 Task: Look for space in Ilaro, Nigeria from 8th June, 2023 to 19th June, 2023 for 1 adult in price range Rs.5000 to Rs.12000. Place can be shared room with 1 bedroom having 1 bed and 1 bathroom. Property type can be house, flat, guest house, hotel. Booking option can be shelf check-in. Required host language is English.
Action: Mouse moved to (391, 157)
Screenshot: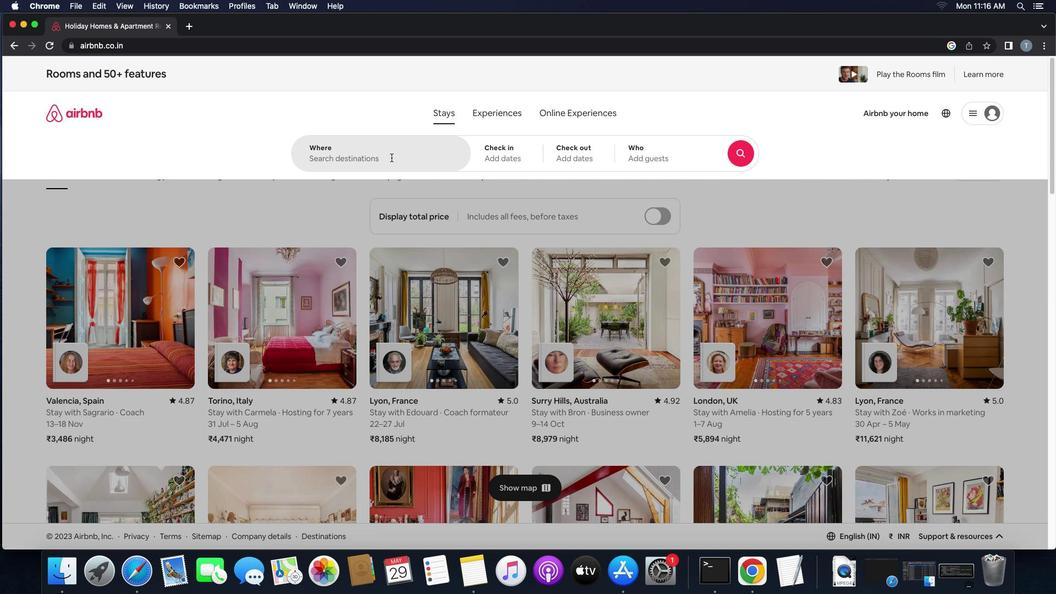 
Action: Mouse pressed left at (391, 157)
Screenshot: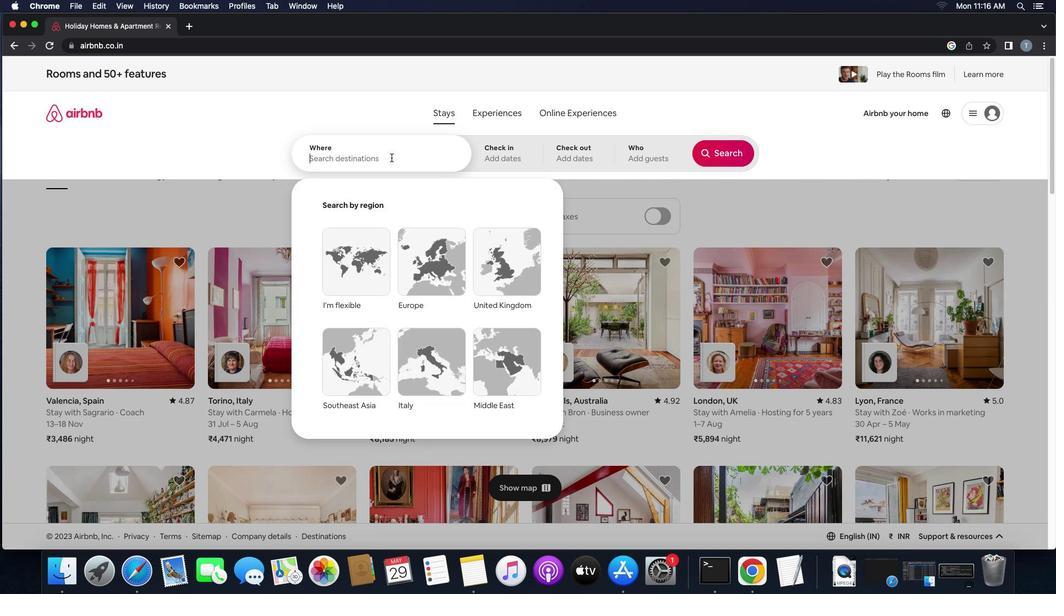 
Action: Key pressed Key.shift'I''I''a''r''o'
Screenshot: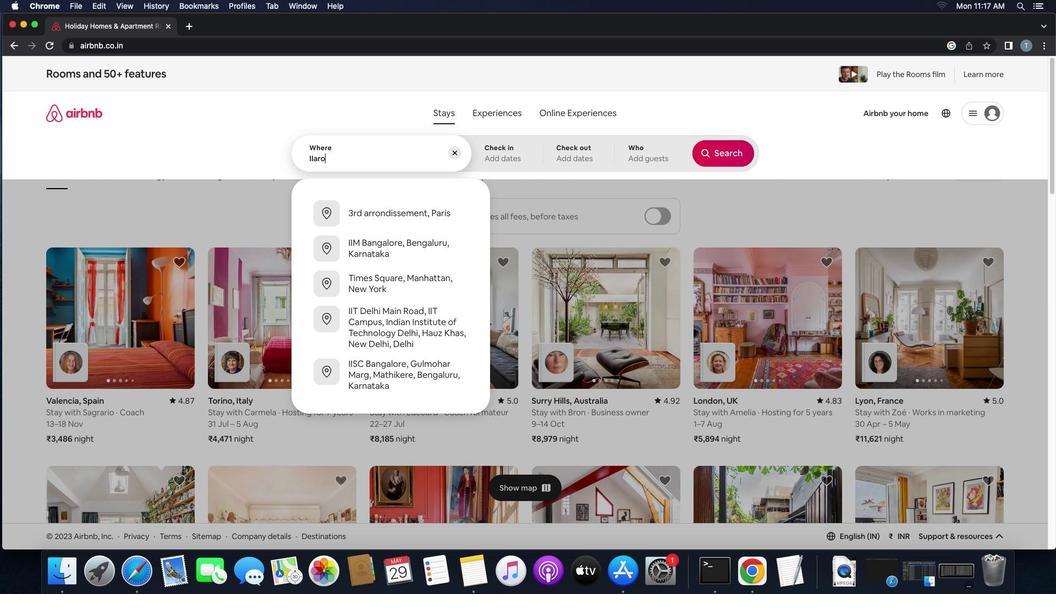 
Action: Mouse moved to (379, 218)
Screenshot: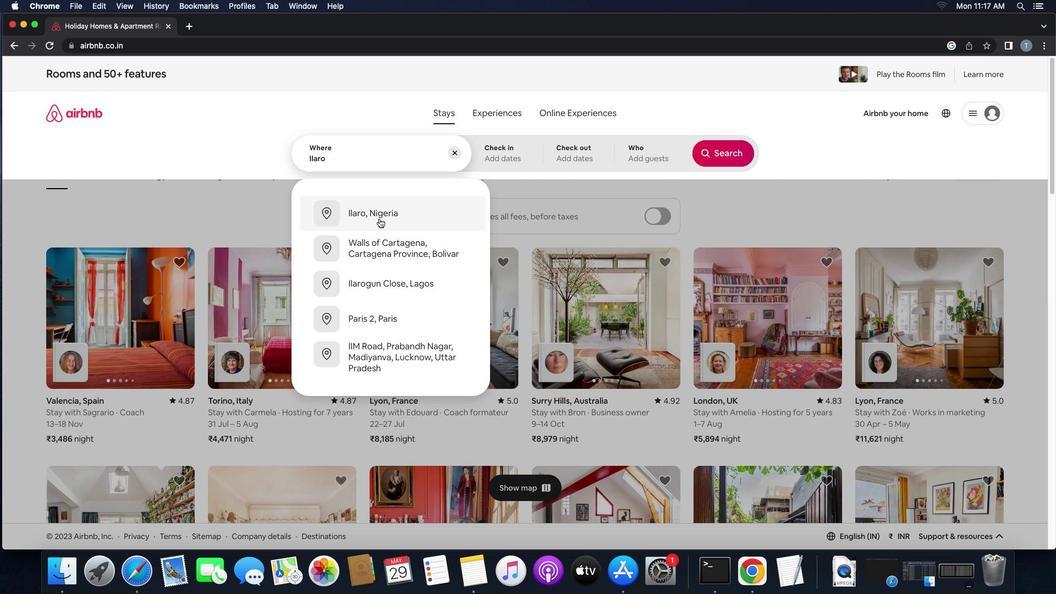 
Action: Mouse pressed left at (379, 218)
Screenshot: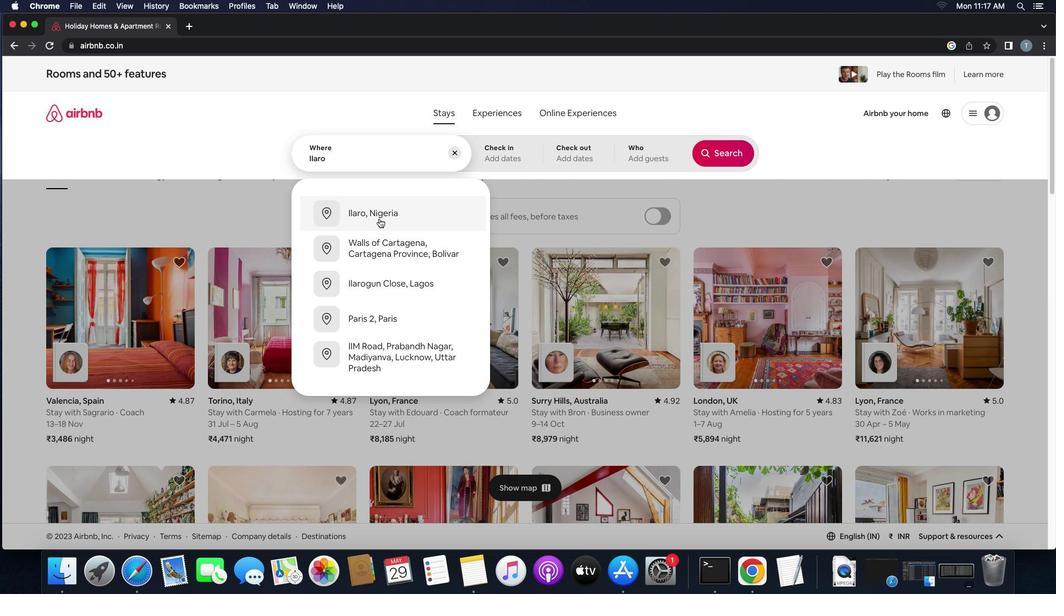 
Action: Mouse moved to (657, 313)
Screenshot: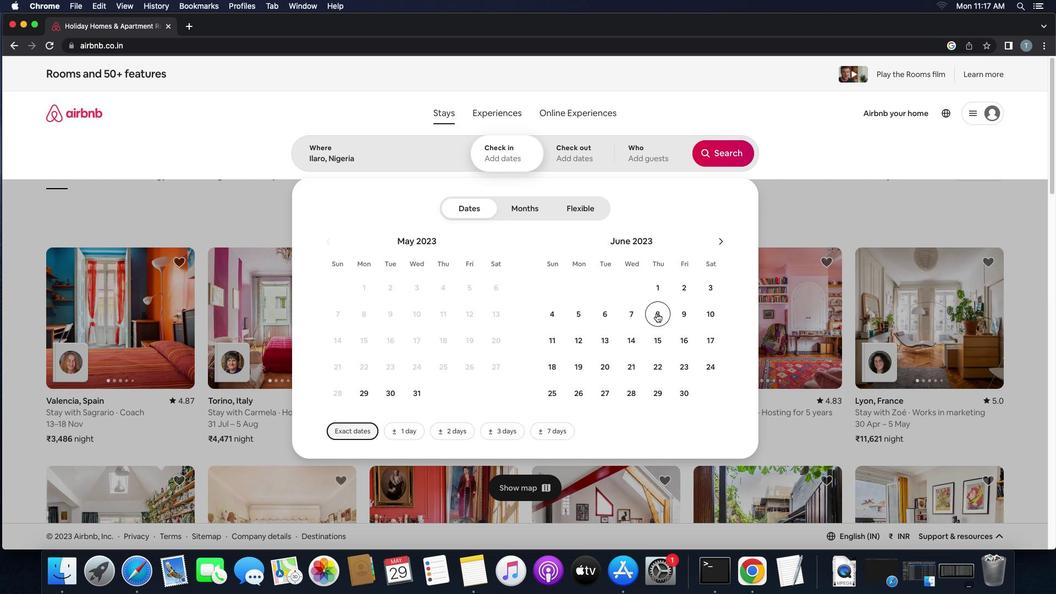 
Action: Mouse pressed left at (657, 313)
Screenshot: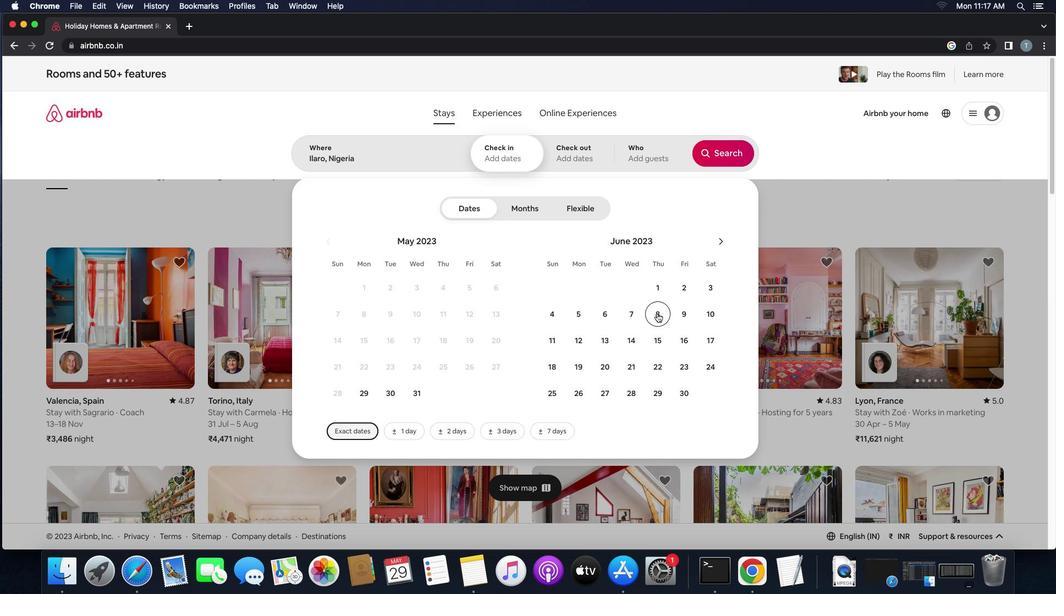 
Action: Mouse moved to (577, 368)
Screenshot: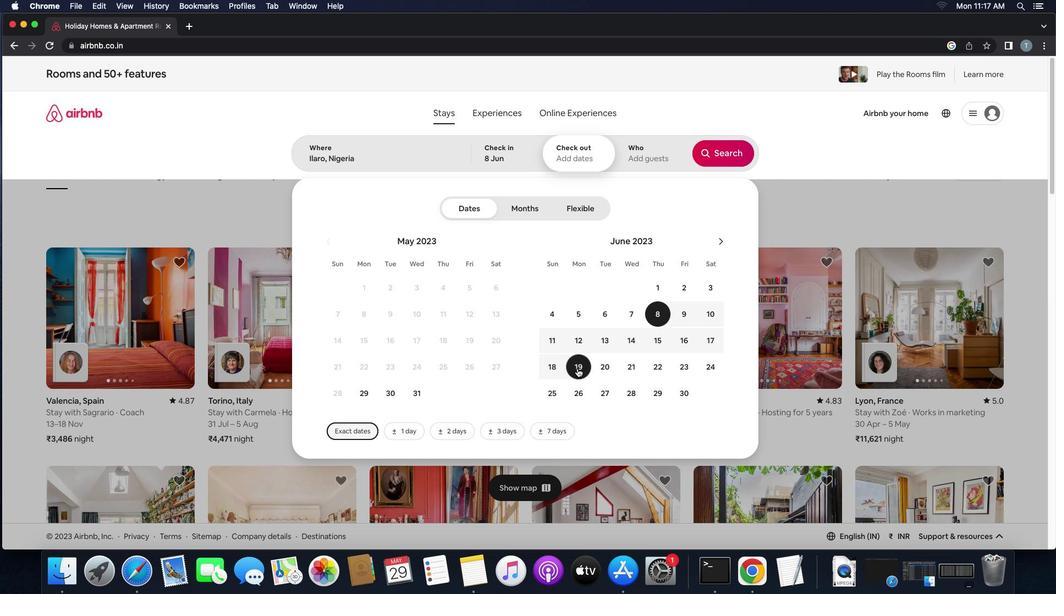 
Action: Mouse pressed left at (577, 368)
Screenshot: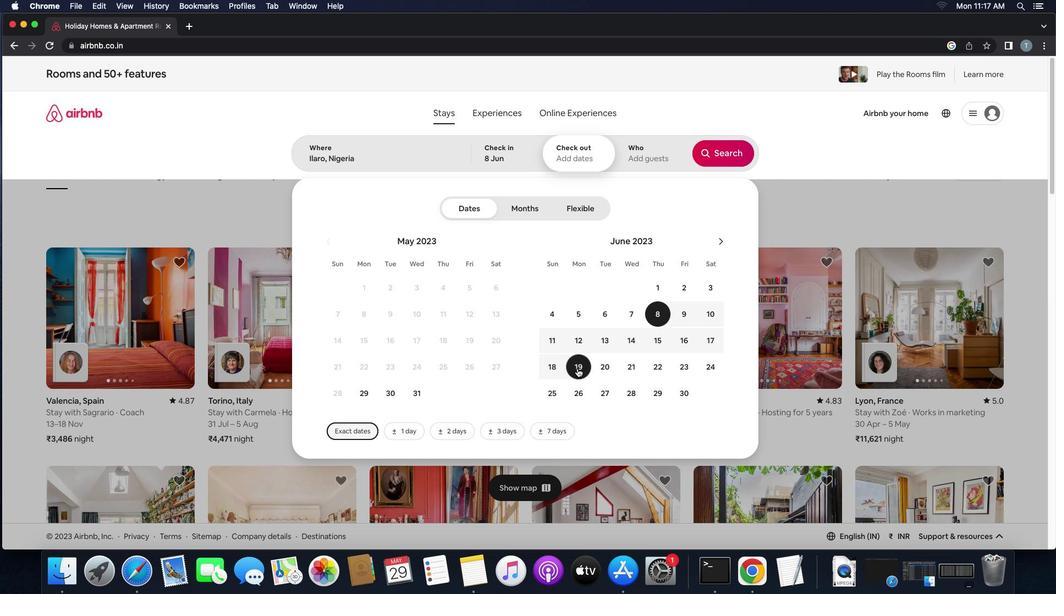 
Action: Mouse moved to (640, 158)
Screenshot: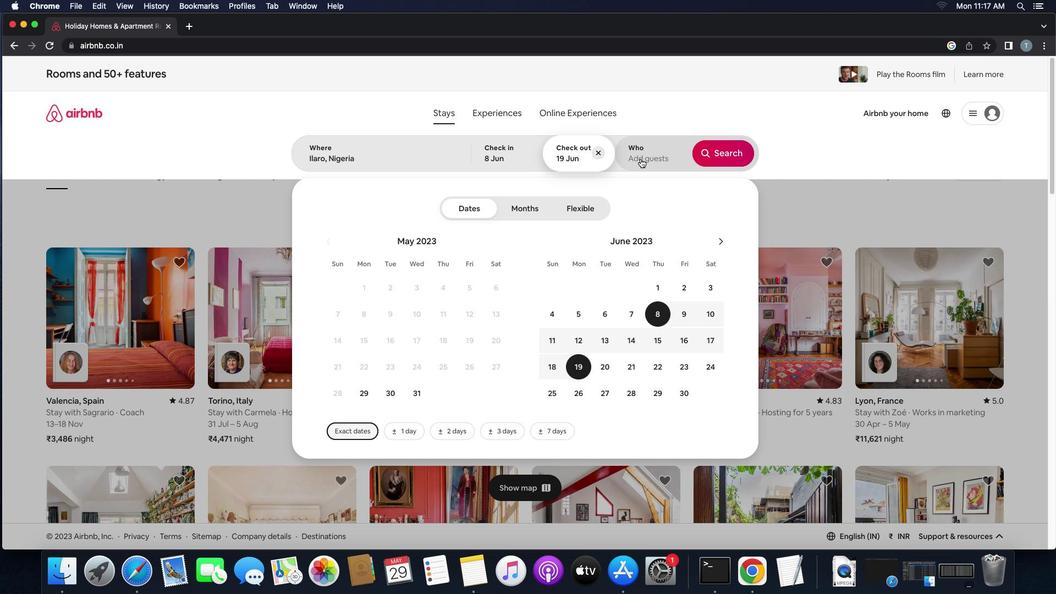 
Action: Mouse pressed left at (640, 158)
Screenshot: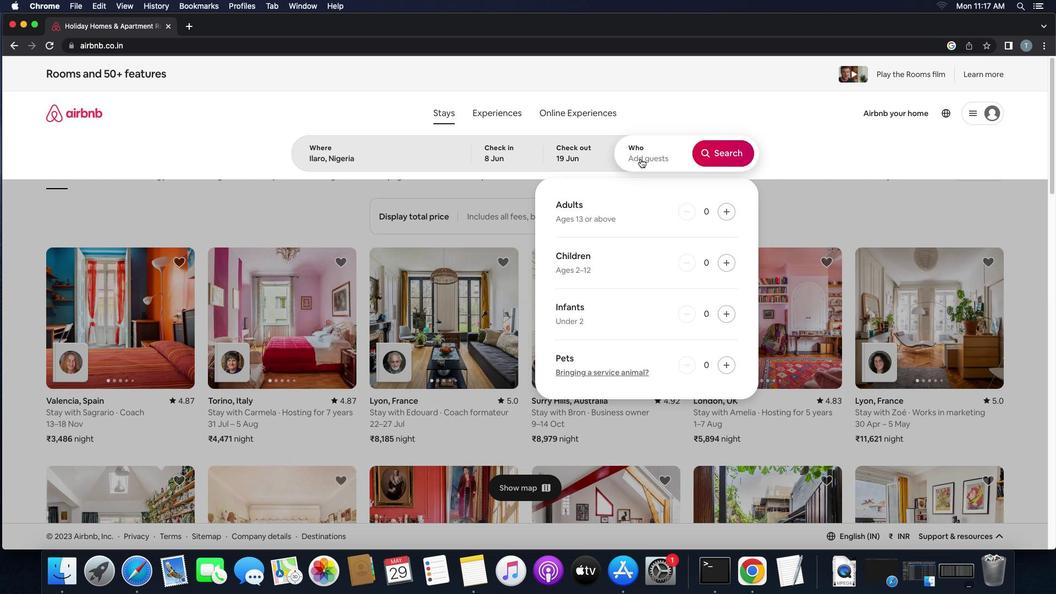 
Action: Mouse moved to (728, 206)
Screenshot: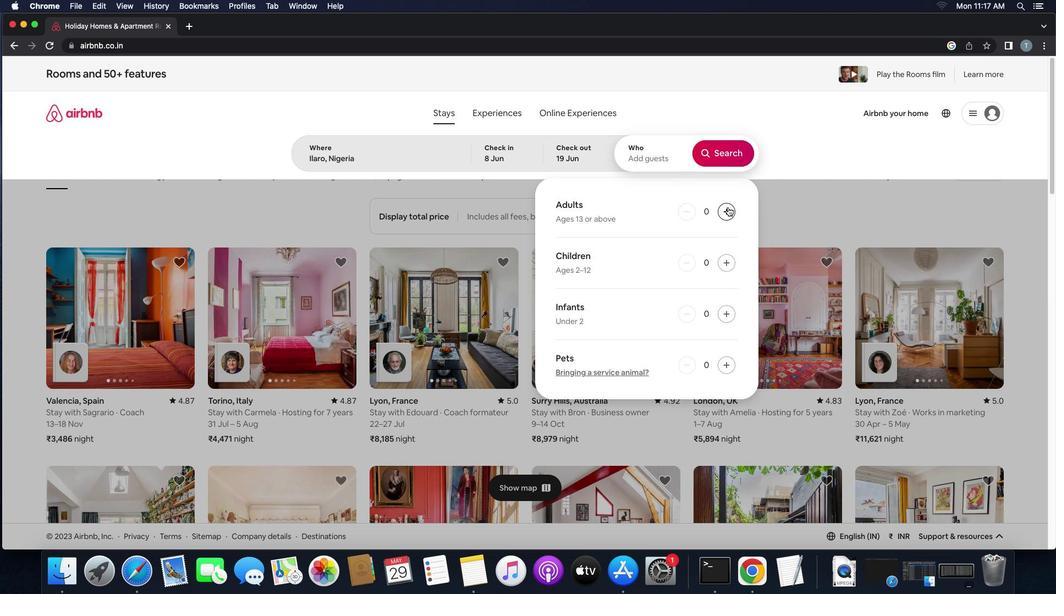 
Action: Mouse pressed left at (728, 206)
Screenshot: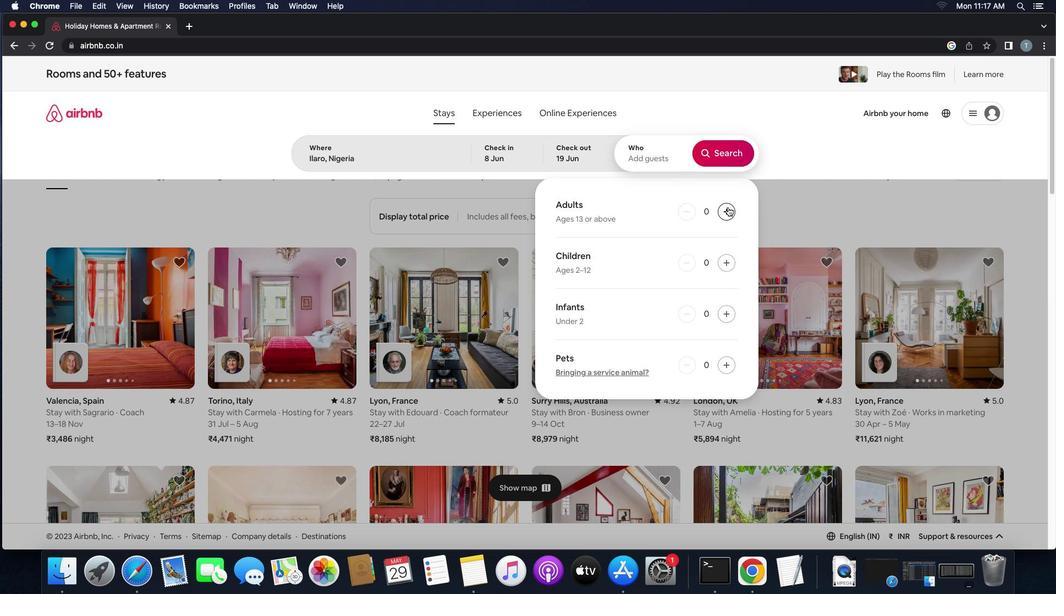 
Action: Mouse moved to (723, 155)
Screenshot: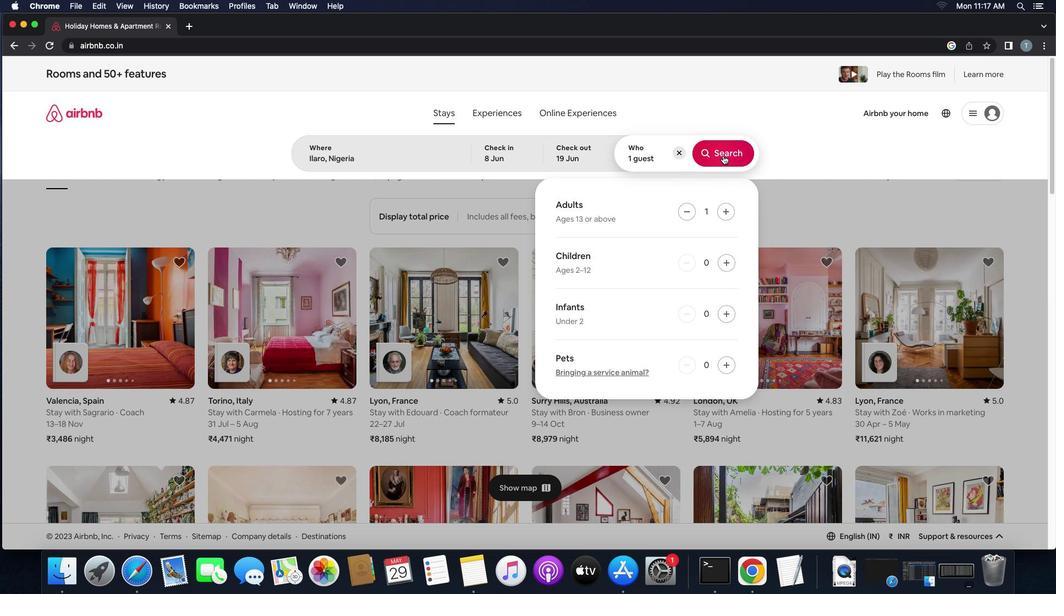 
Action: Mouse pressed left at (723, 155)
Screenshot: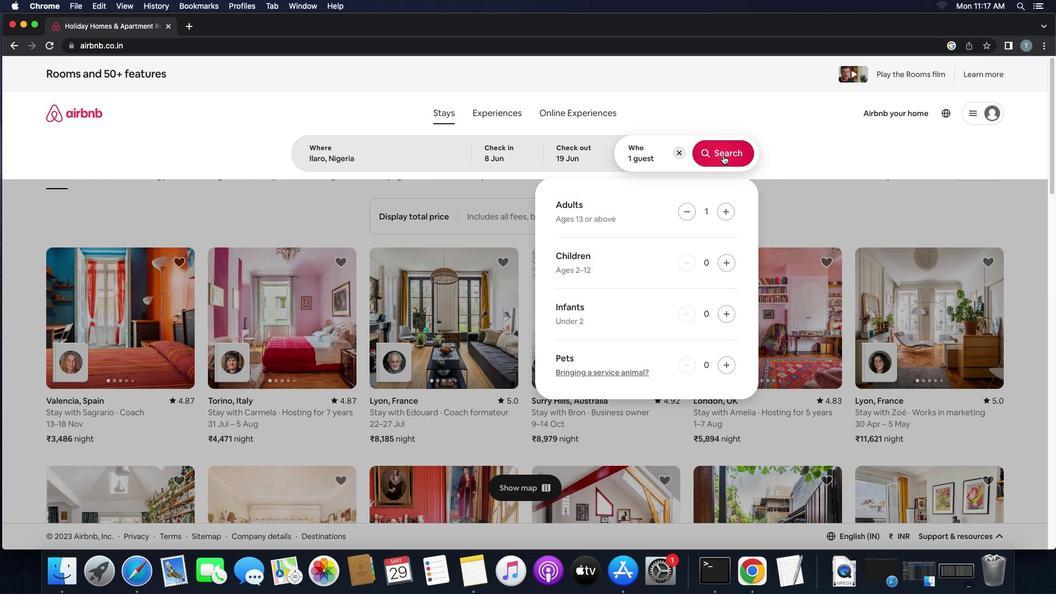 
Action: Mouse moved to (1007, 122)
Screenshot: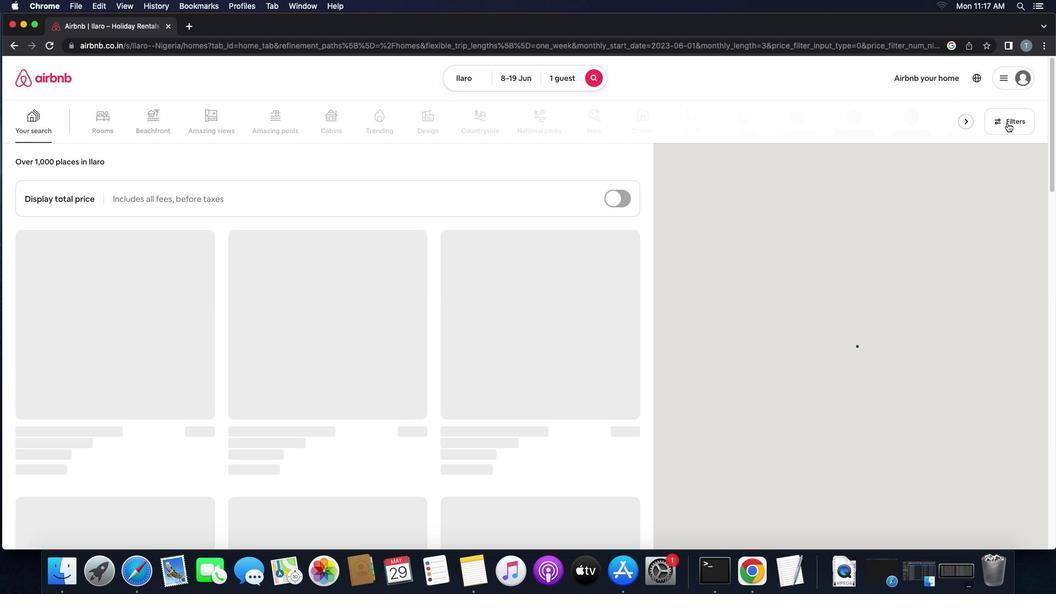 
Action: Mouse pressed left at (1007, 122)
Screenshot: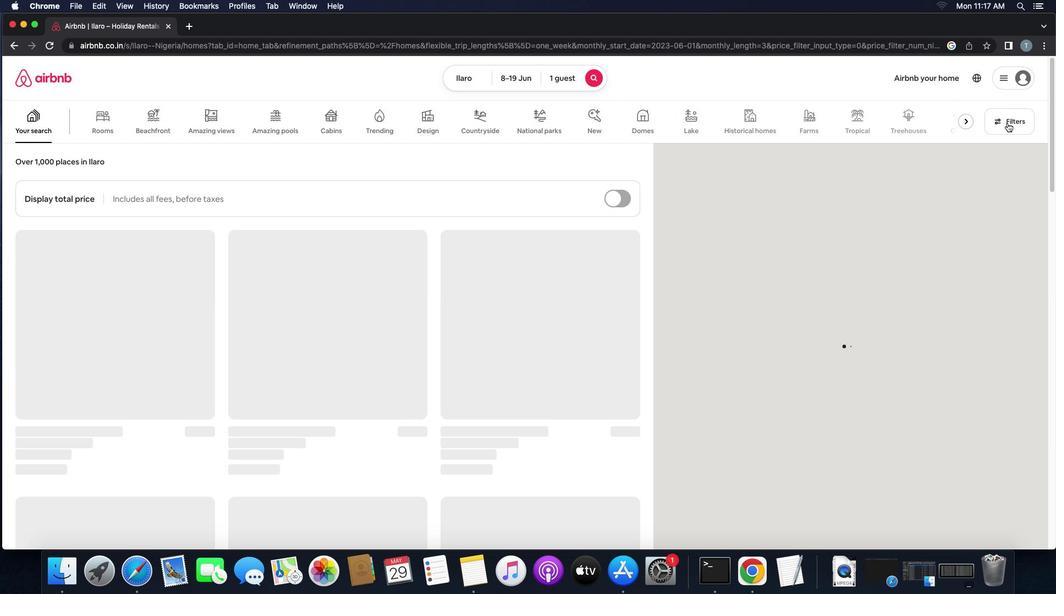 
Action: Mouse moved to (406, 259)
Screenshot: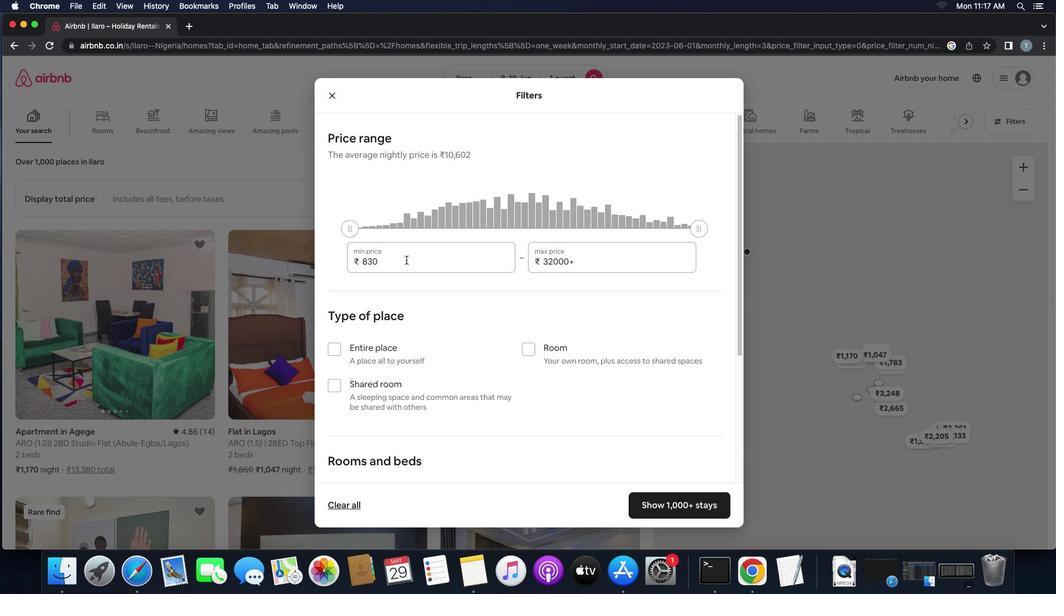 
Action: Mouse pressed left at (406, 259)
Screenshot: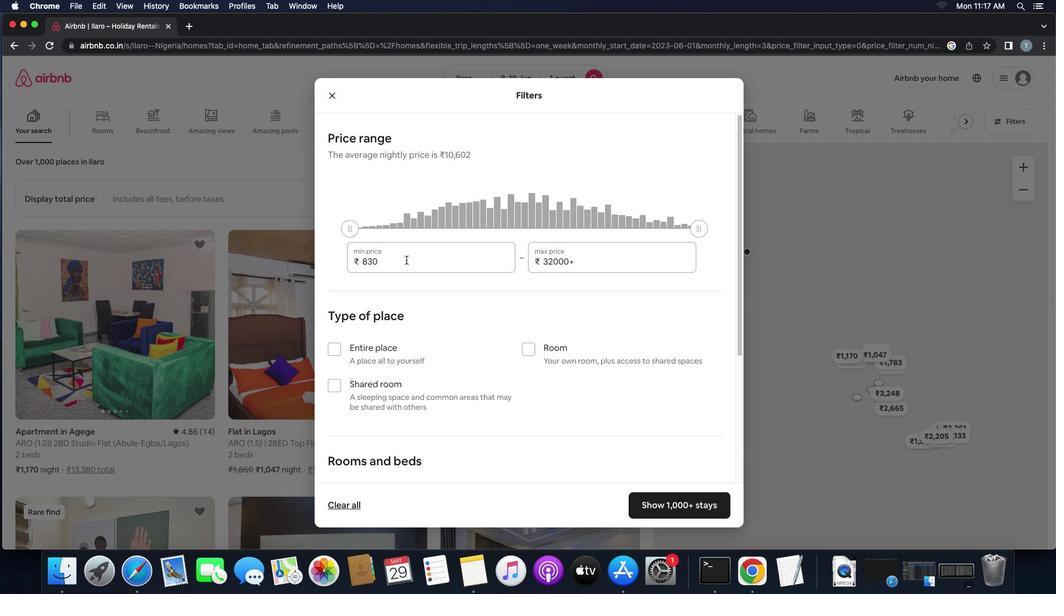 
Action: Mouse moved to (406, 259)
Screenshot: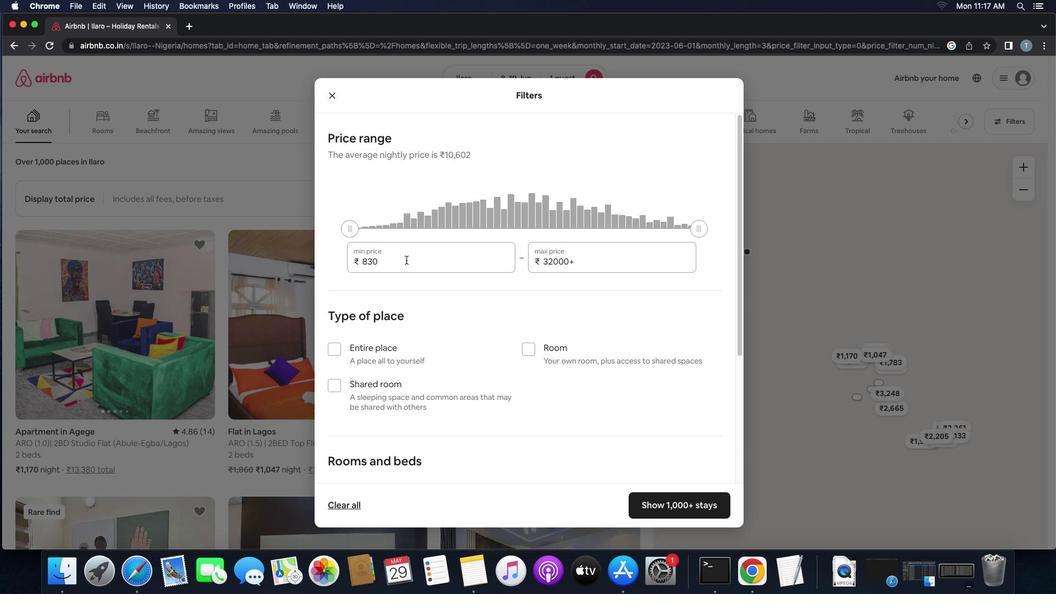 
Action: Mouse pressed left at (406, 259)
Screenshot: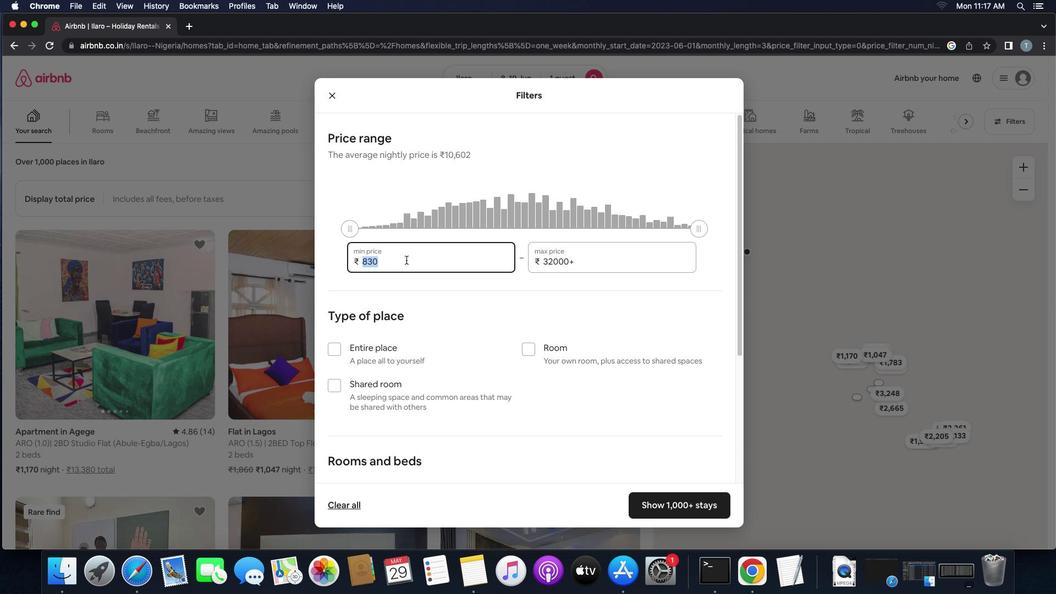
Action: Key pressed Key.backspace'5''0''0''0'
Screenshot: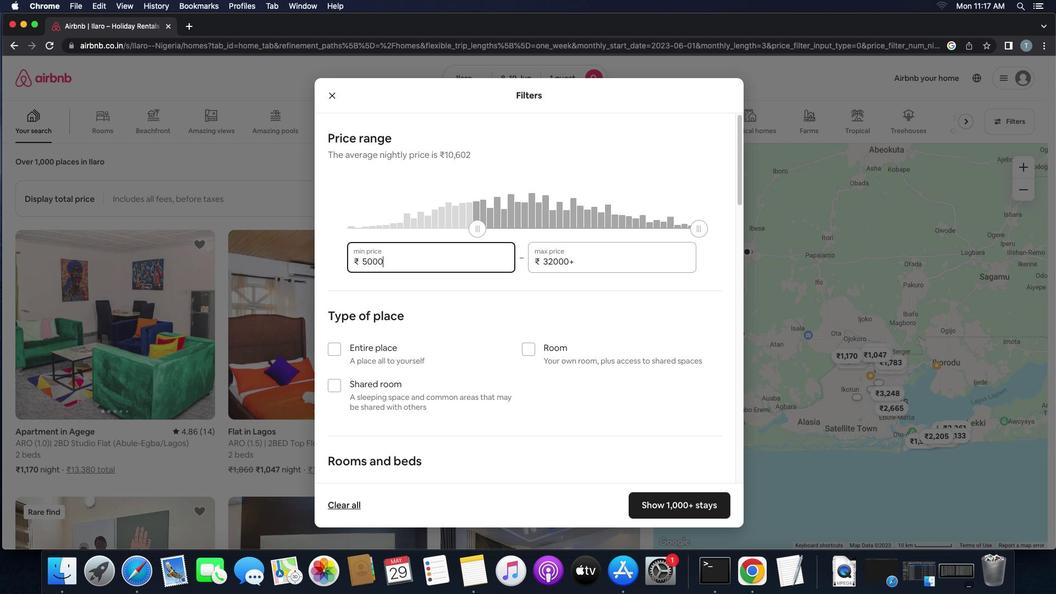 
Action: Mouse moved to (580, 262)
Screenshot: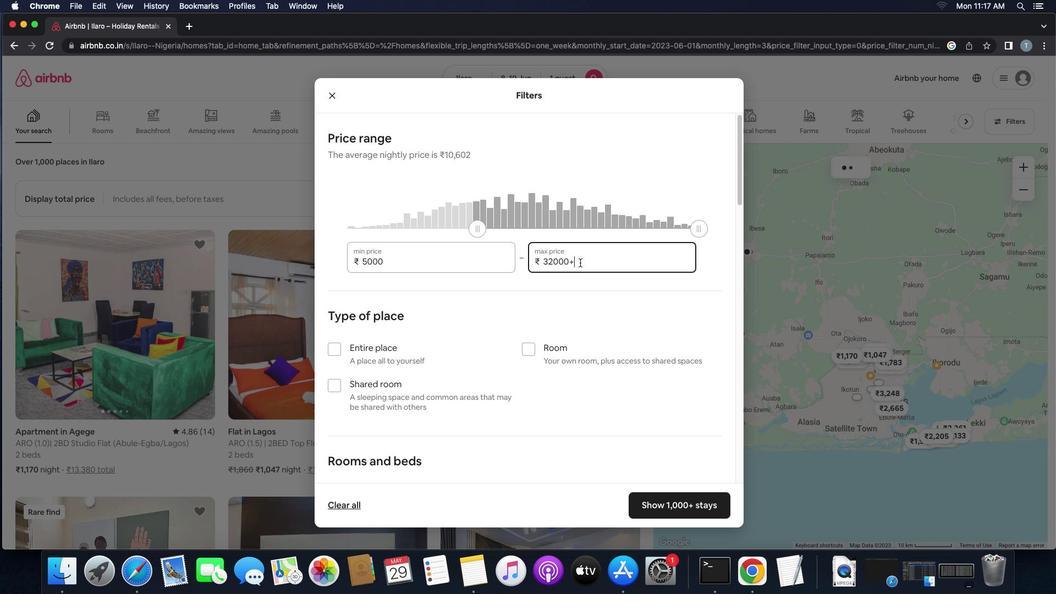 
Action: Mouse pressed left at (580, 262)
Screenshot: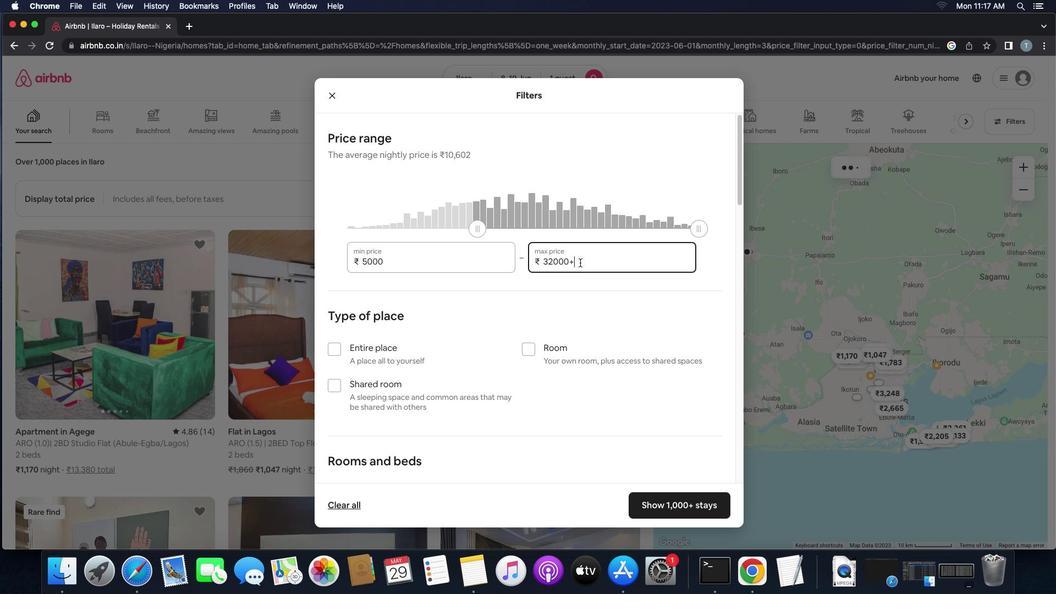 
Action: Mouse pressed left at (580, 262)
Screenshot: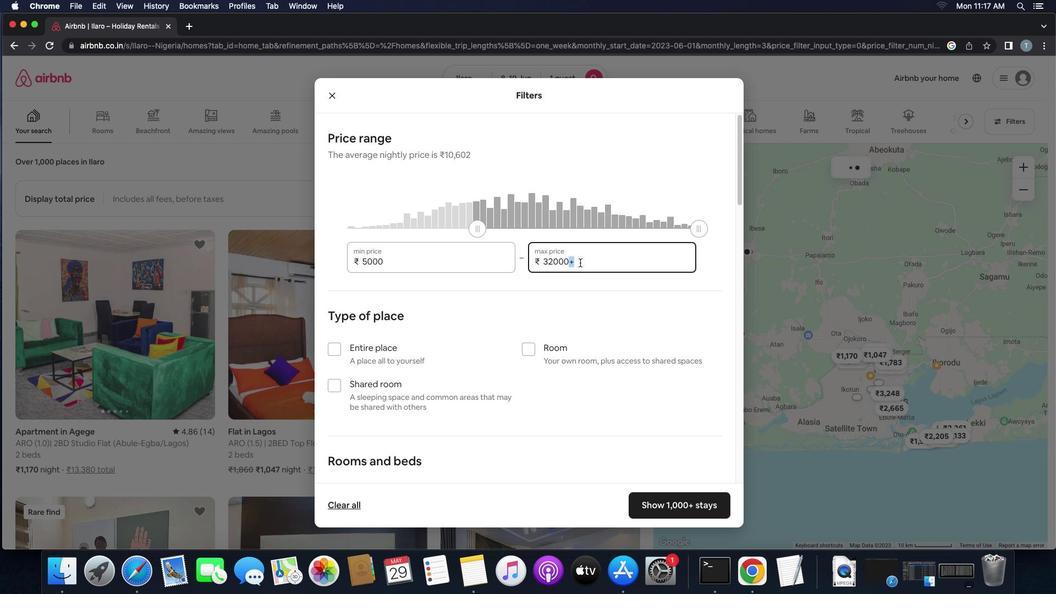 
Action: Key pressed Key.backspaceKey.backspaceKey.backspaceKey.backspaceKey.backspaceKey.backspace
Screenshot: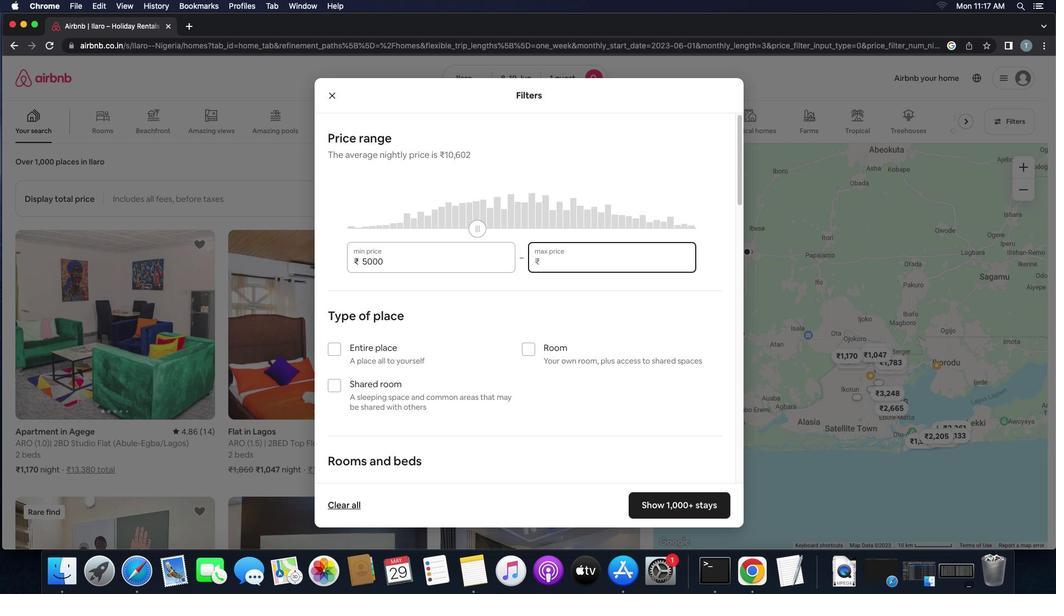 
Action: Mouse moved to (588, 264)
Screenshot: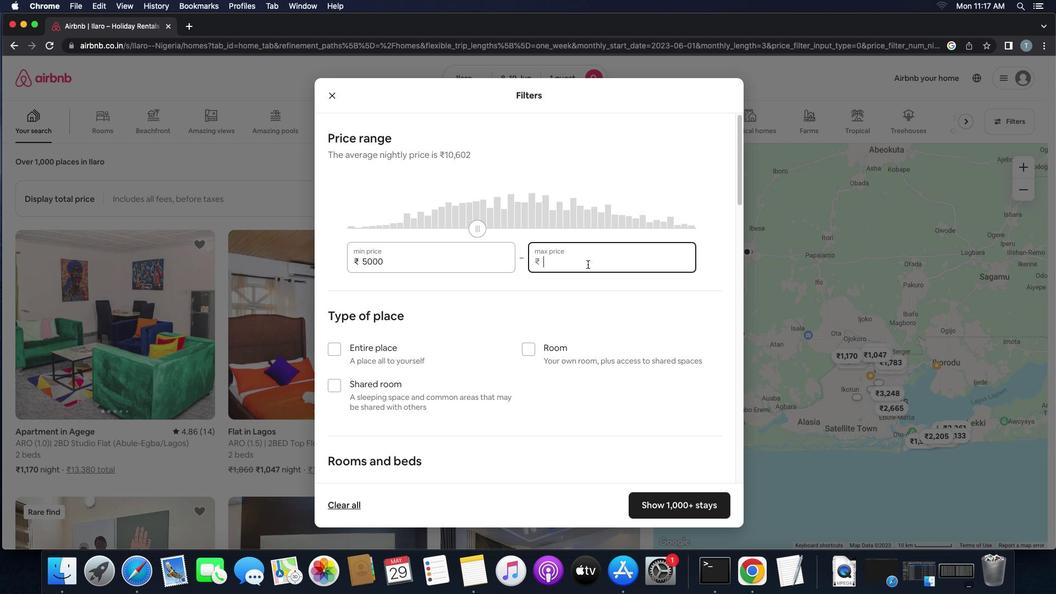 
Action: Key pressed '1''2''0''0''0'
Screenshot: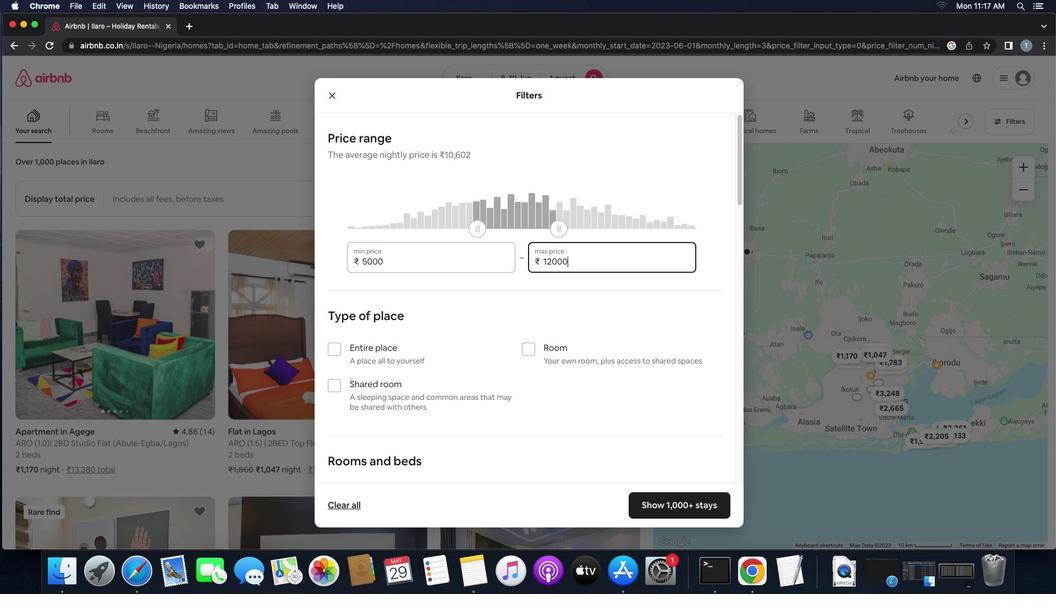 
Action: Mouse moved to (337, 387)
Screenshot: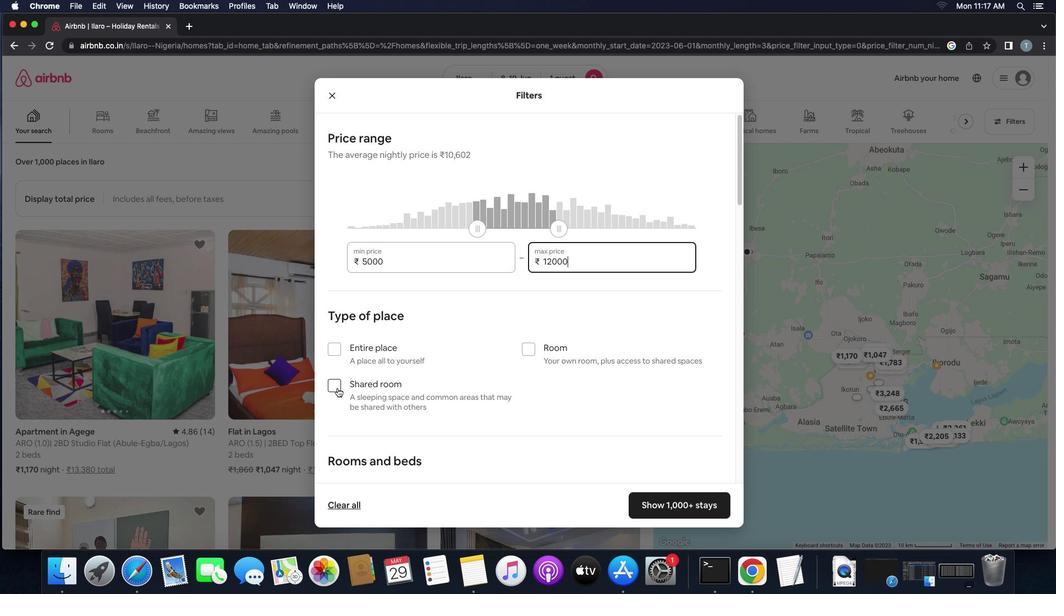 
Action: Mouse pressed left at (337, 387)
Screenshot: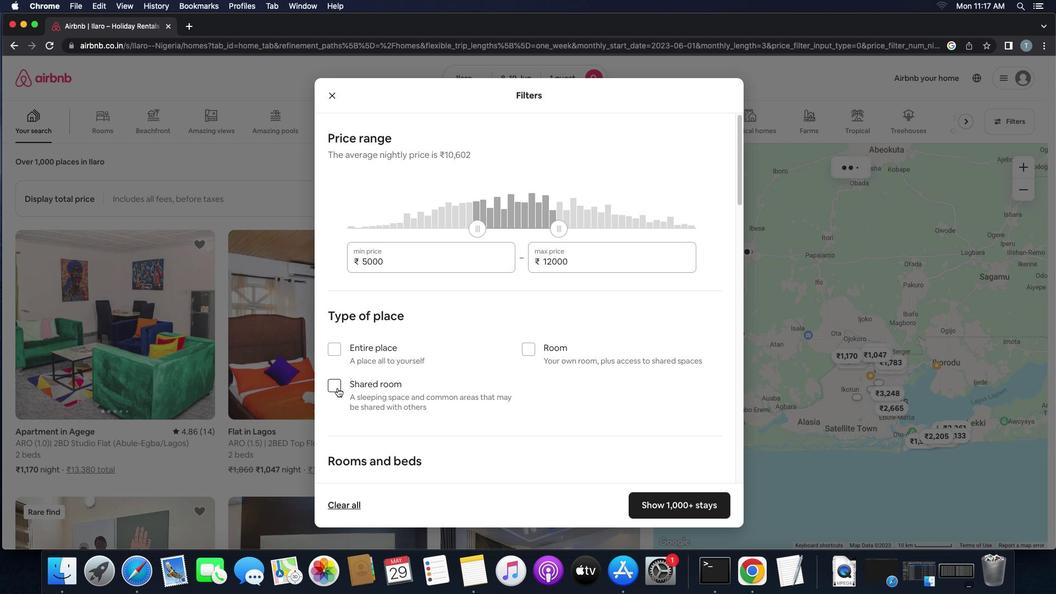 
Action: Mouse moved to (434, 436)
Screenshot: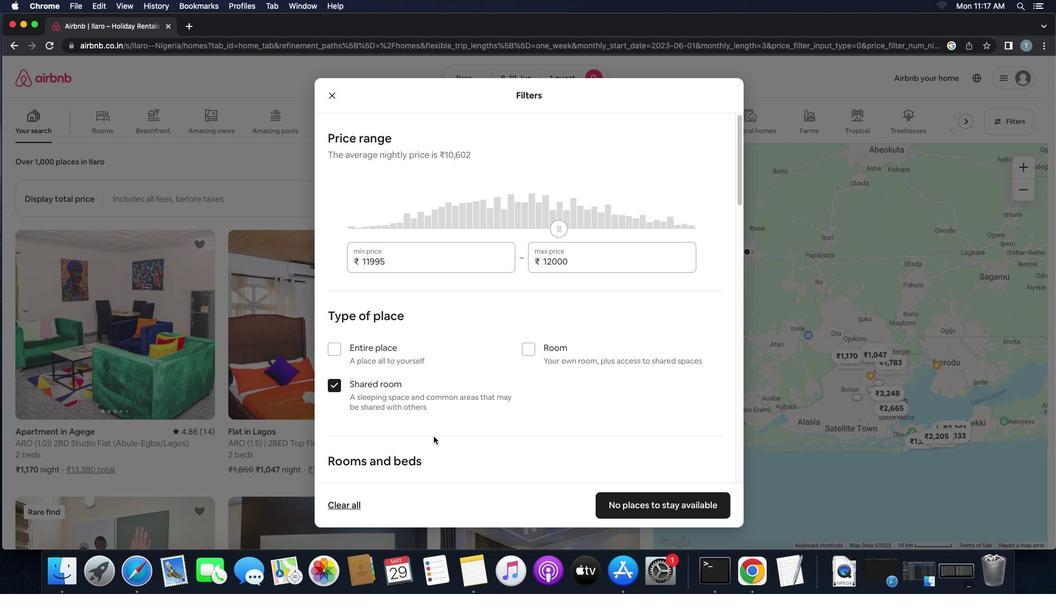 
Action: Mouse scrolled (434, 436) with delta (0, 0)
Screenshot: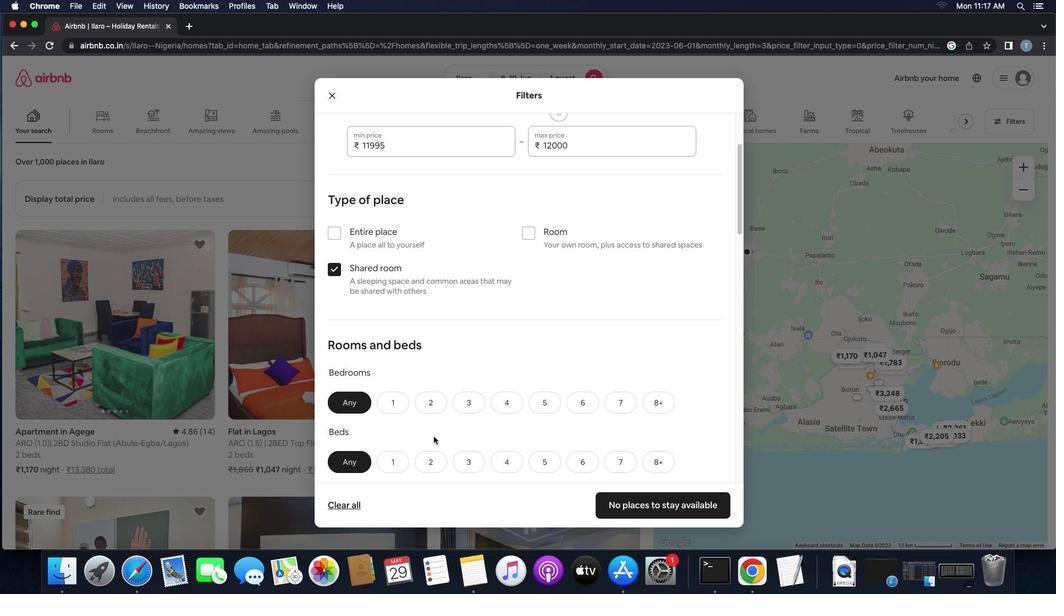 
Action: Mouse scrolled (434, 436) with delta (0, 0)
Screenshot: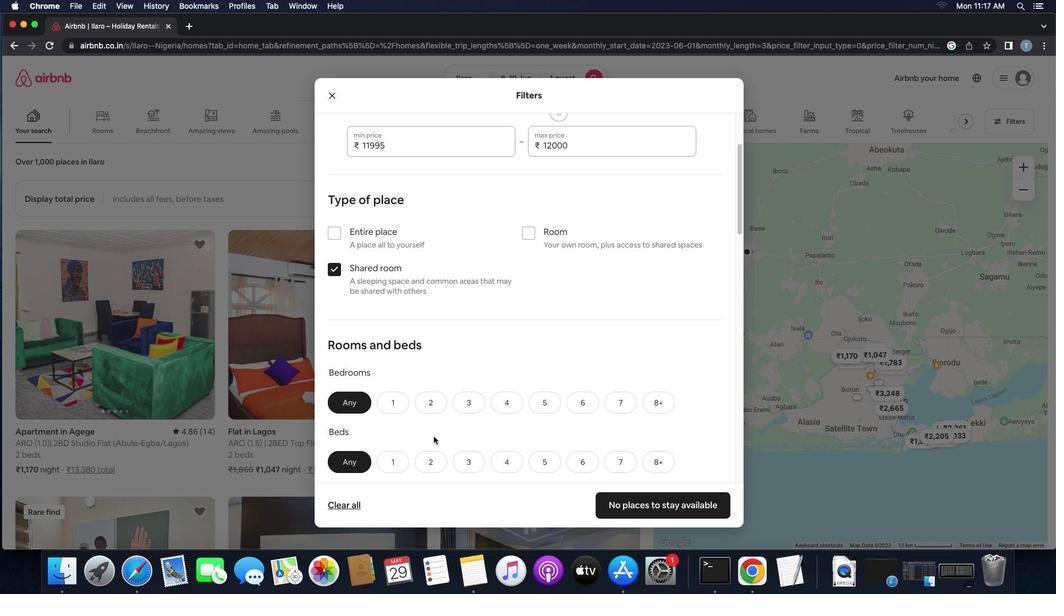 
Action: Mouse scrolled (434, 436) with delta (0, -1)
Screenshot: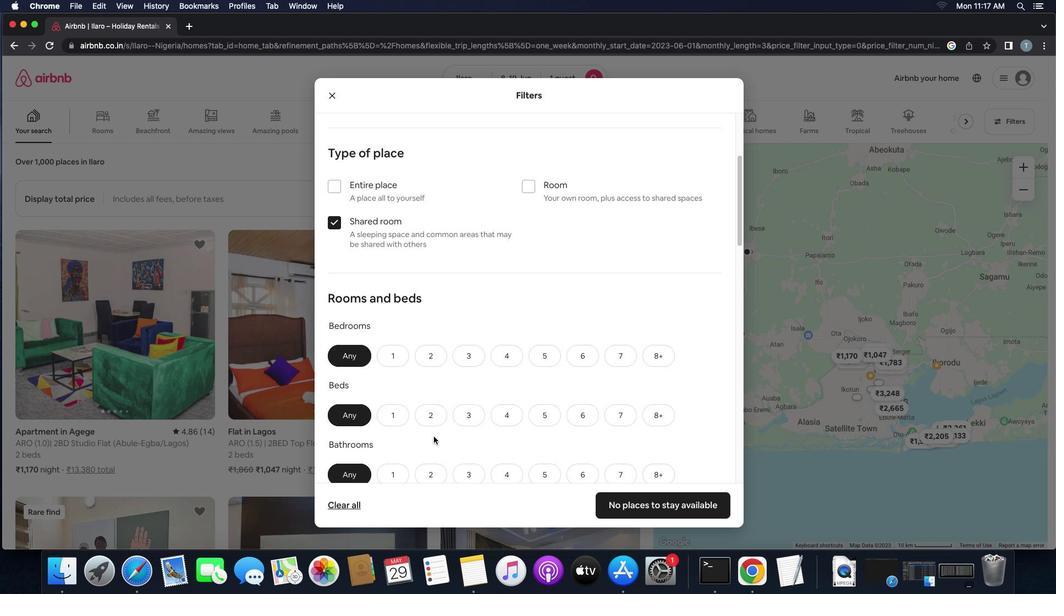 
Action: Mouse scrolled (434, 436) with delta (0, -2)
Screenshot: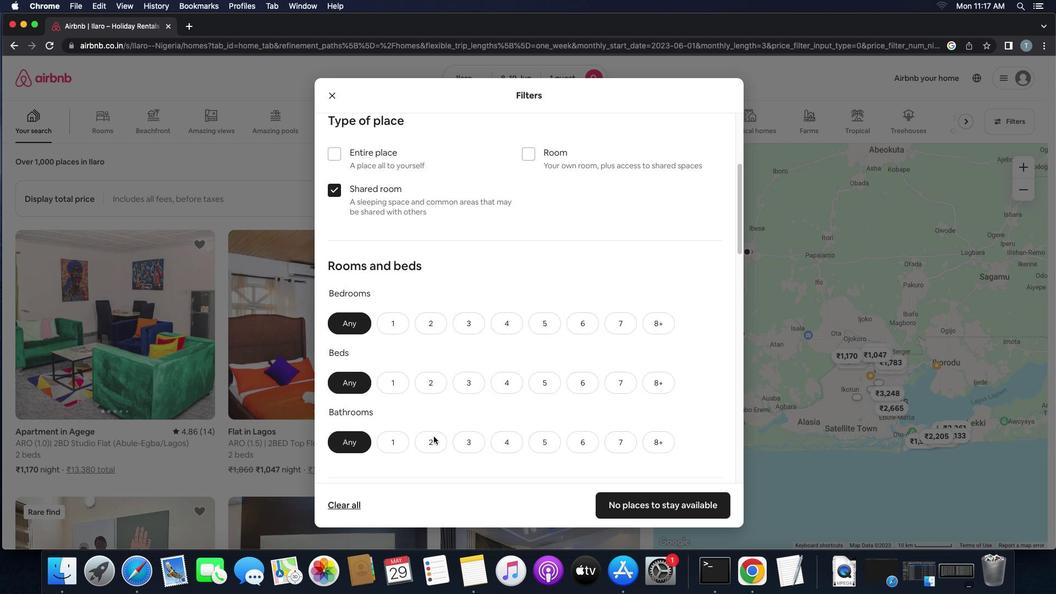 
Action: Mouse moved to (394, 324)
Screenshot: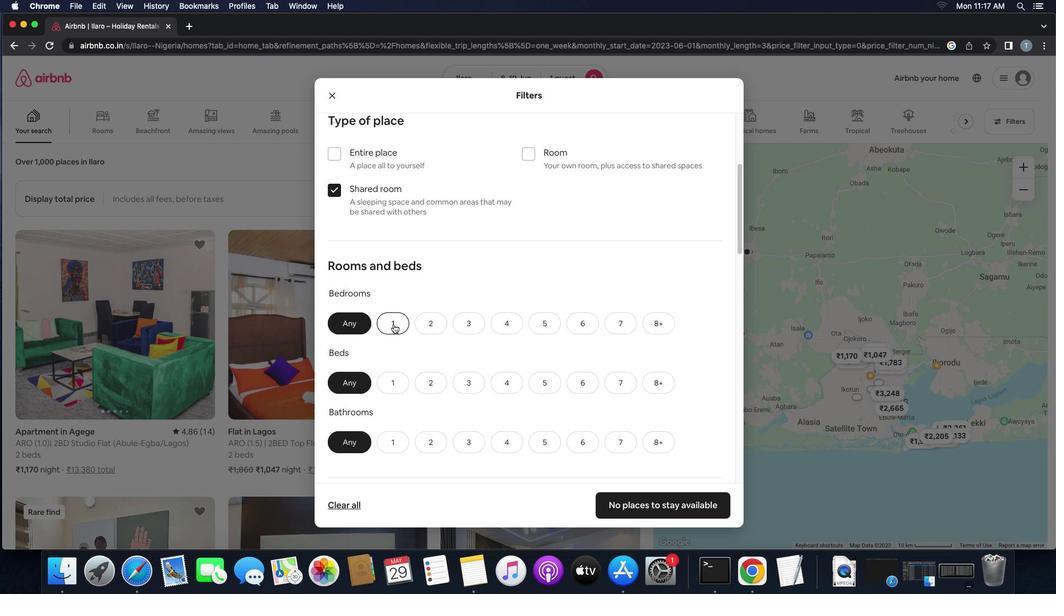 
Action: Mouse pressed left at (394, 324)
Screenshot: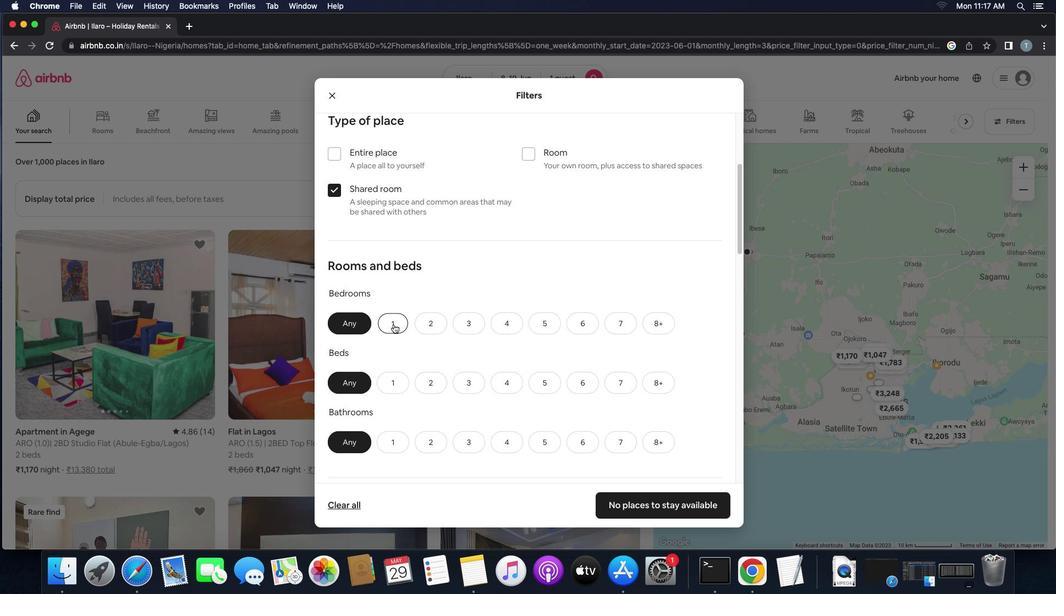 
Action: Mouse moved to (394, 383)
Screenshot: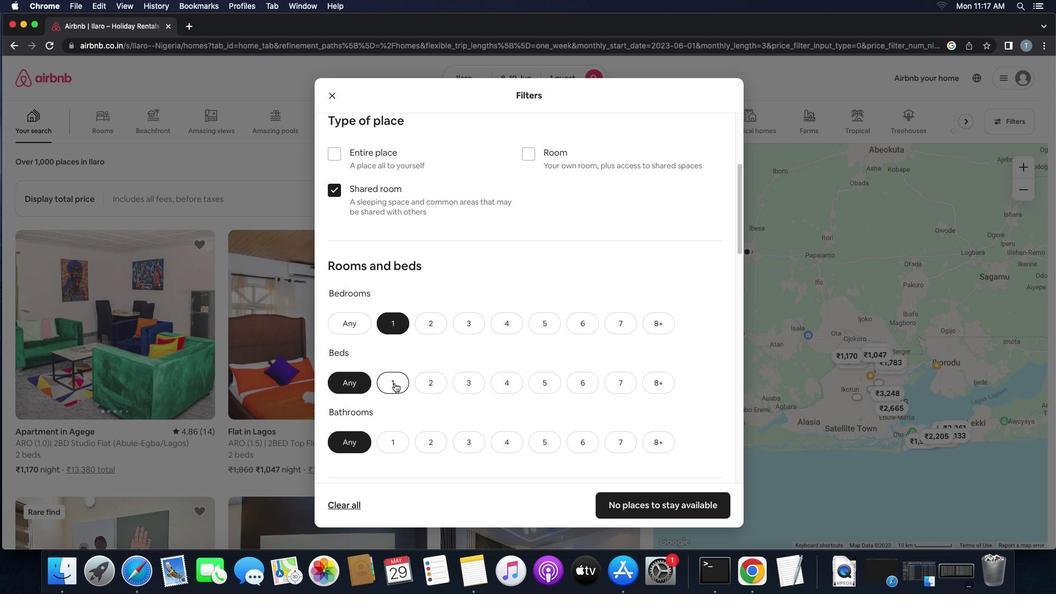 
Action: Mouse pressed left at (394, 383)
Screenshot: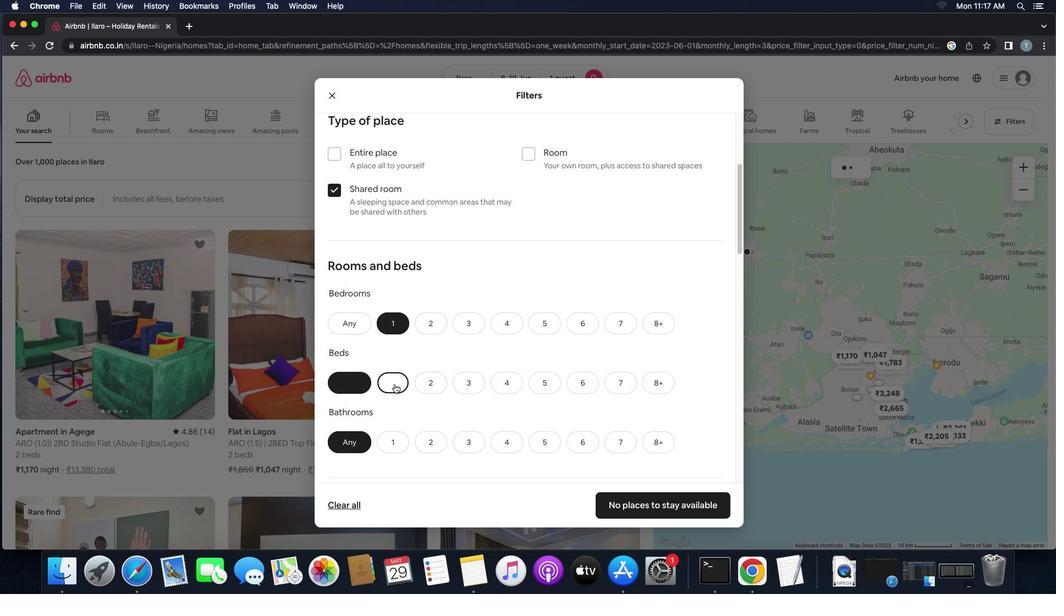
Action: Mouse moved to (456, 421)
Screenshot: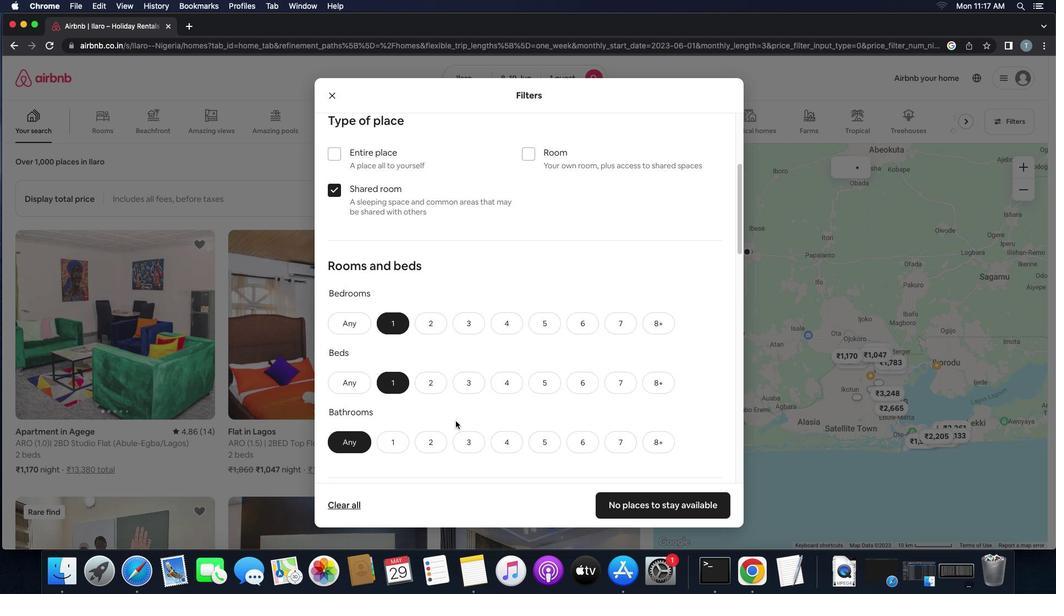 
Action: Mouse scrolled (456, 421) with delta (0, 0)
Screenshot: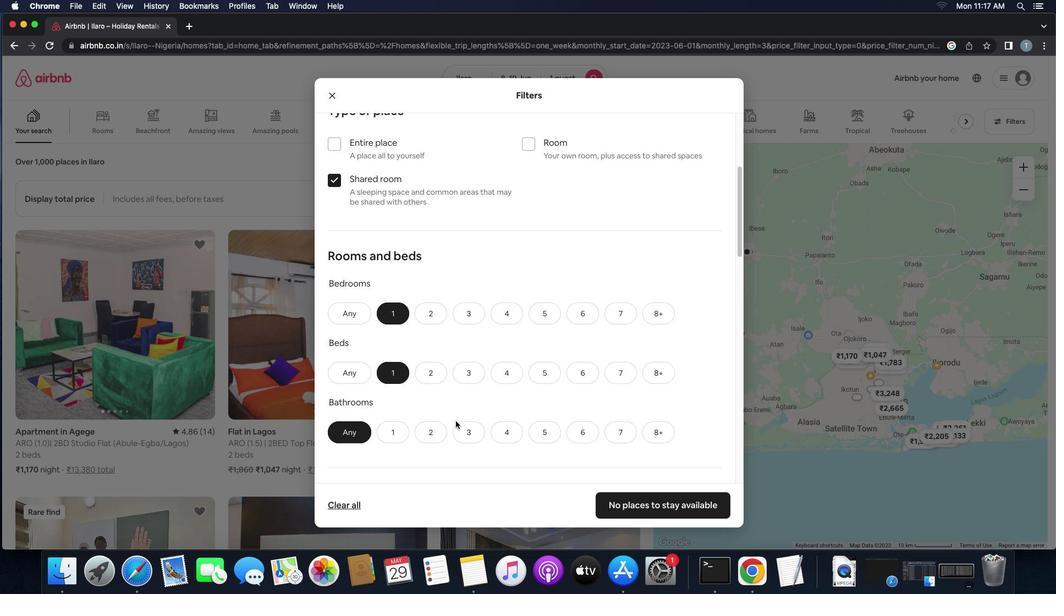
Action: Mouse scrolled (456, 421) with delta (0, 0)
Screenshot: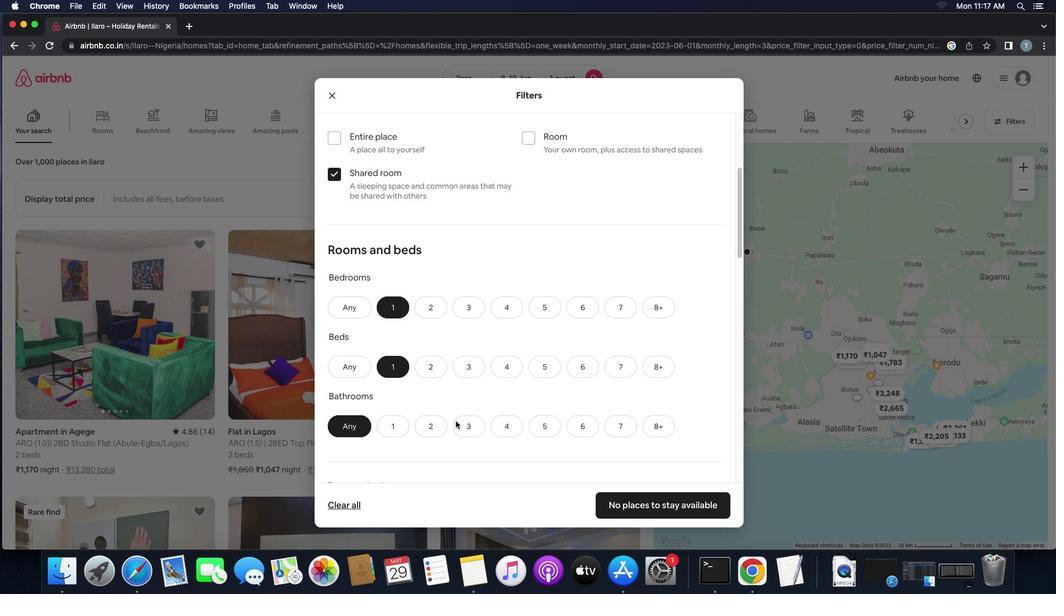 
Action: Mouse moved to (391, 425)
Screenshot: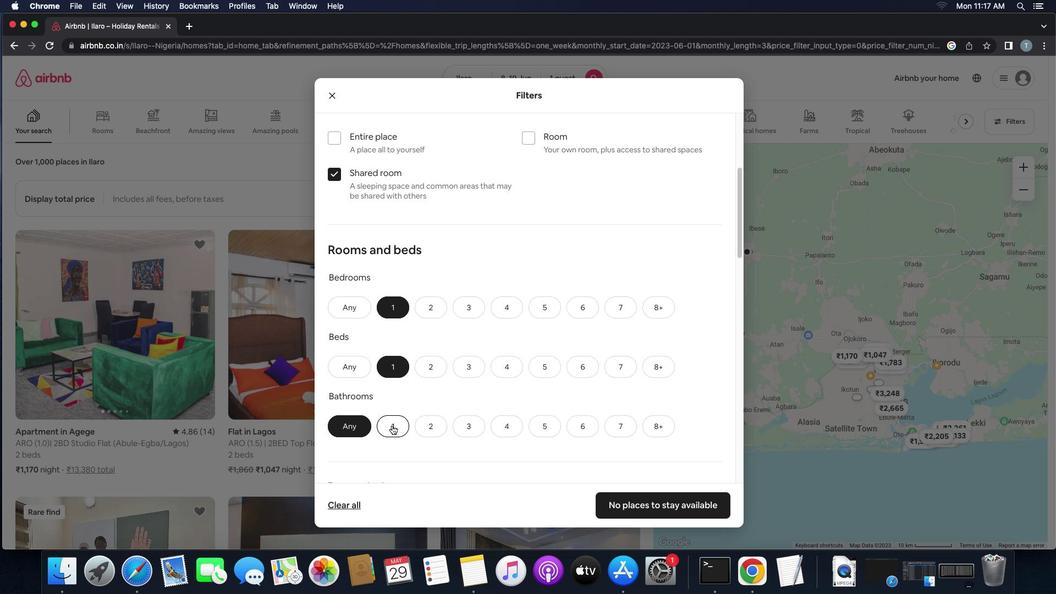 
Action: Mouse pressed left at (391, 425)
Screenshot: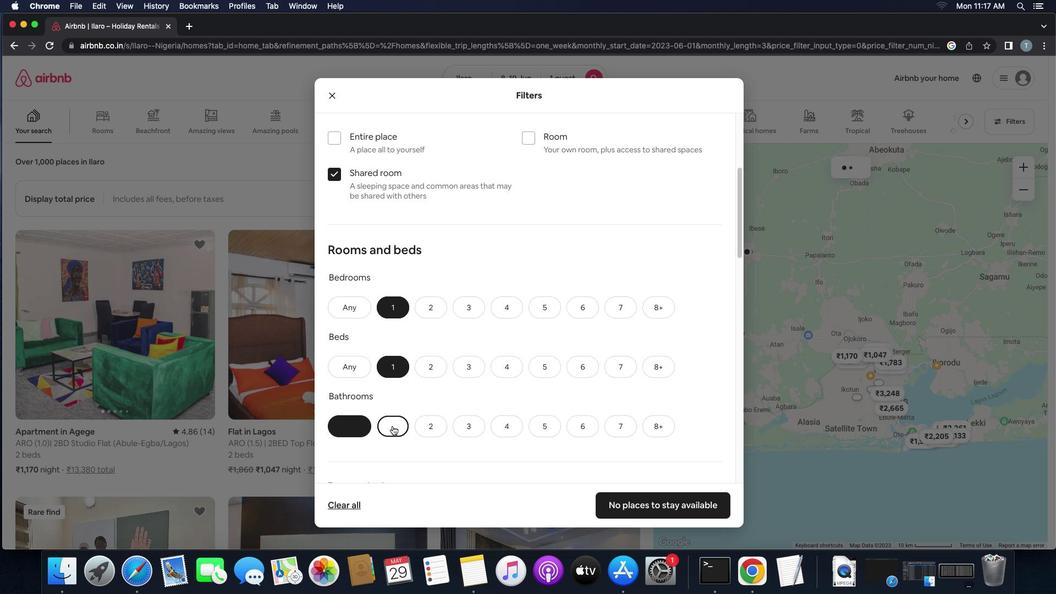 
Action: Mouse moved to (446, 440)
Screenshot: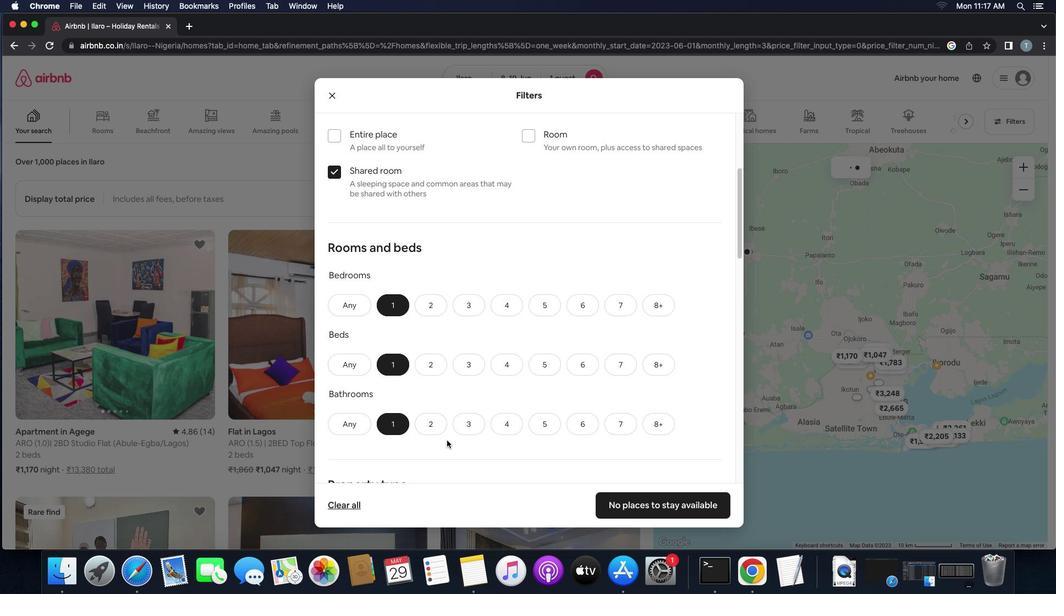 
Action: Mouse scrolled (446, 440) with delta (0, 0)
Screenshot: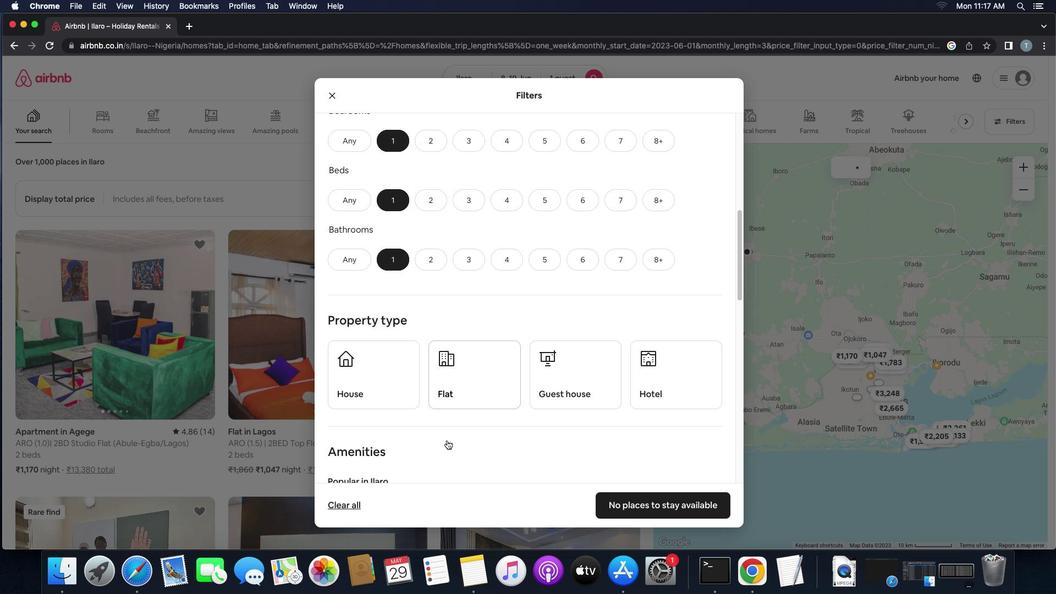 
Action: Mouse scrolled (446, 440) with delta (0, 0)
Screenshot: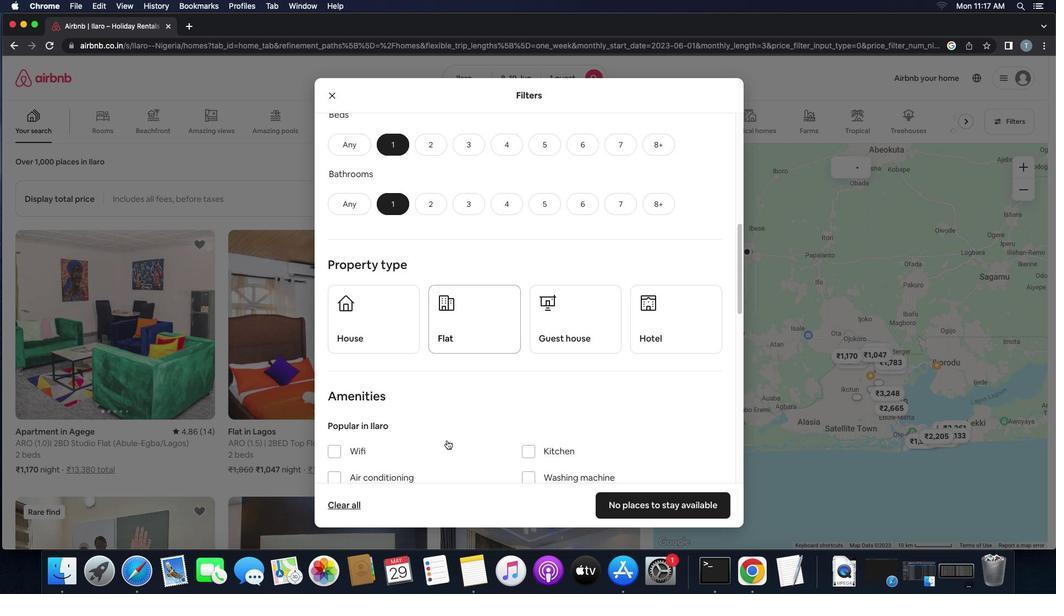 
Action: Mouse scrolled (446, 440) with delta (0, -1)
Screenshot: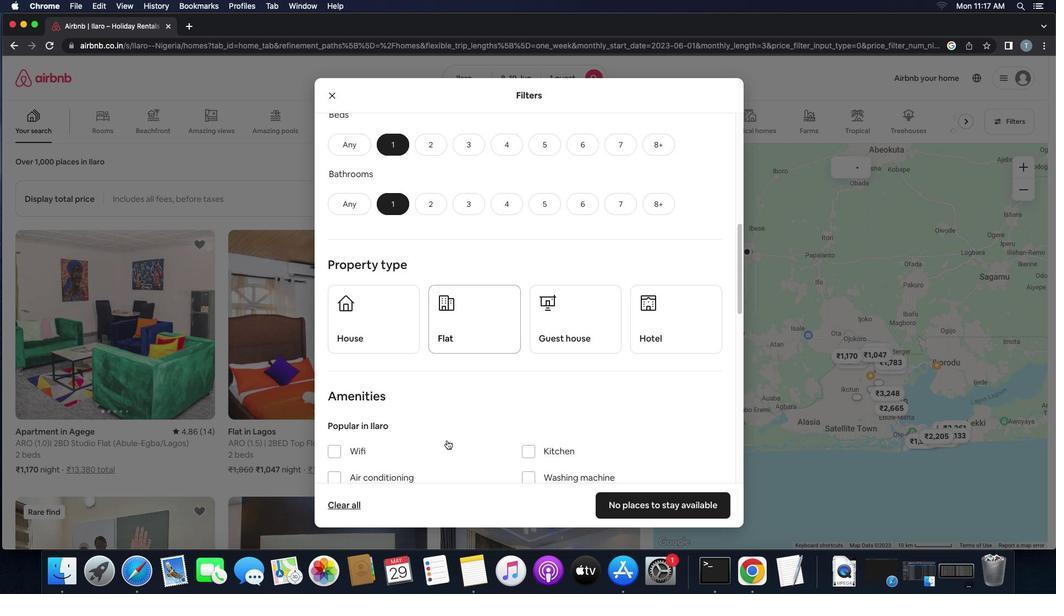 
Action: Mouse moved to (447, 440)
Screenshot: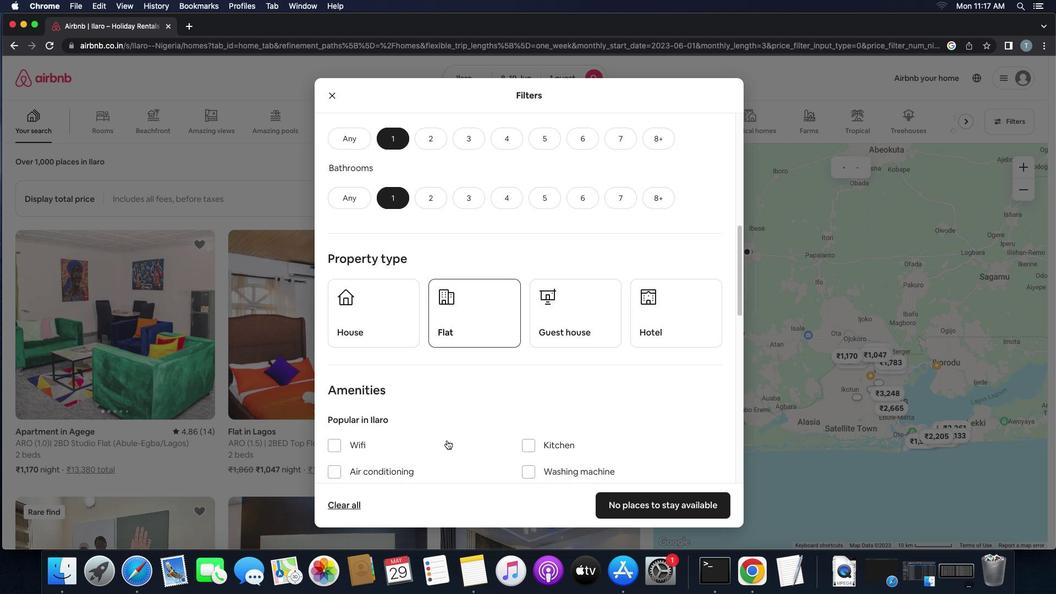 
Action: Mouse scrolled (447, 440) with delta (0, -2)
Screenshot: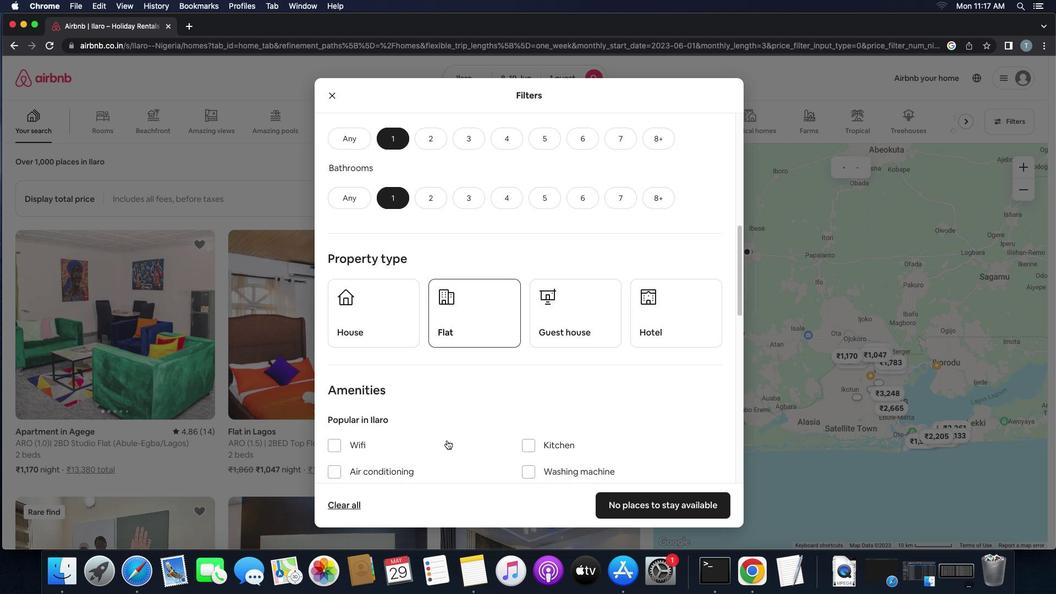 
Action: Mouse moved to (405, 329)
Screenshot: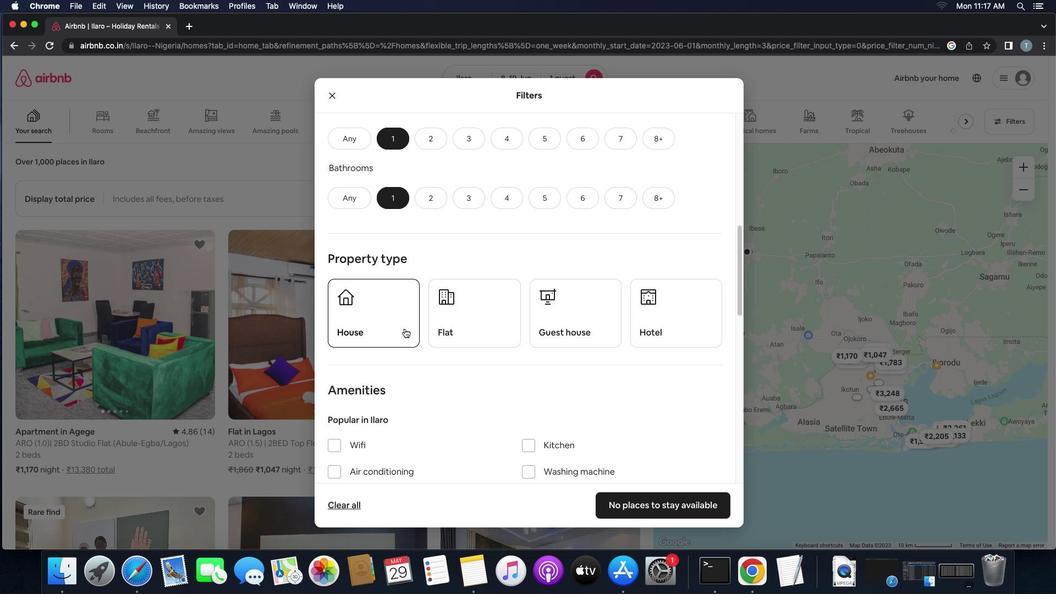 
Action: Mouse pressed left at (405, 329)
Screenshot: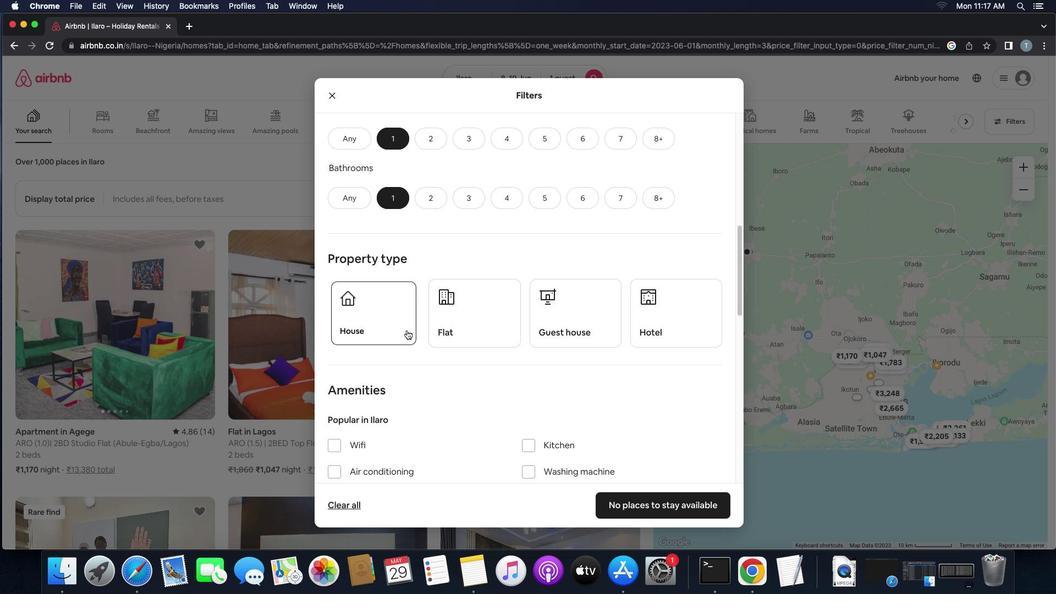 
Action: Mouse moved to (456, 331)
Screenshot: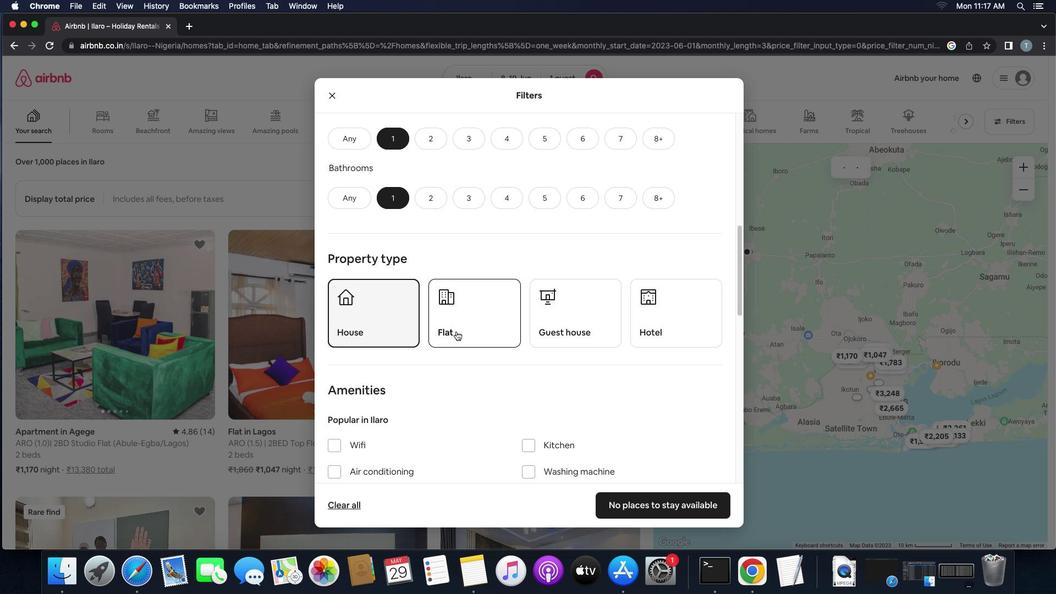 
Action: Mouse pressed left at (456, 331)
Screenshot: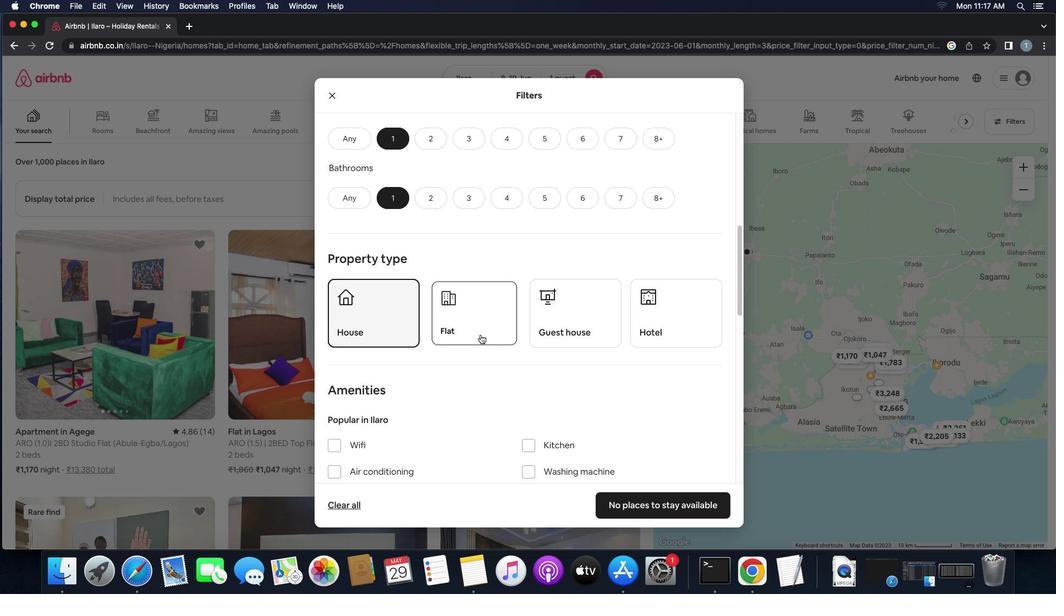 
Action: Mouse moved to (542, 334)
Screenshot: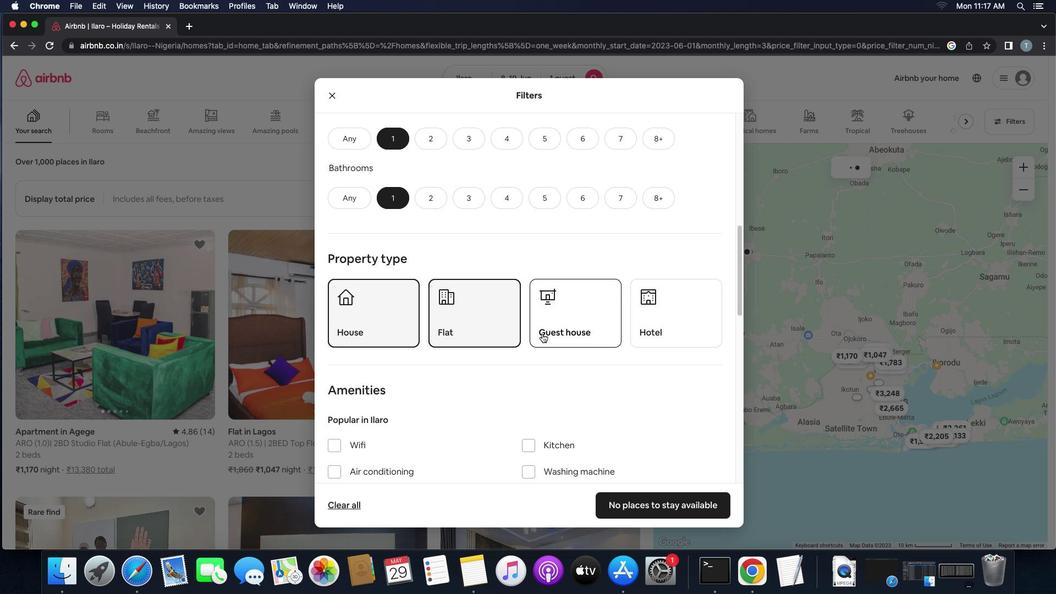 
Action: Mouse pressed left at (542, 334)
Screenshot: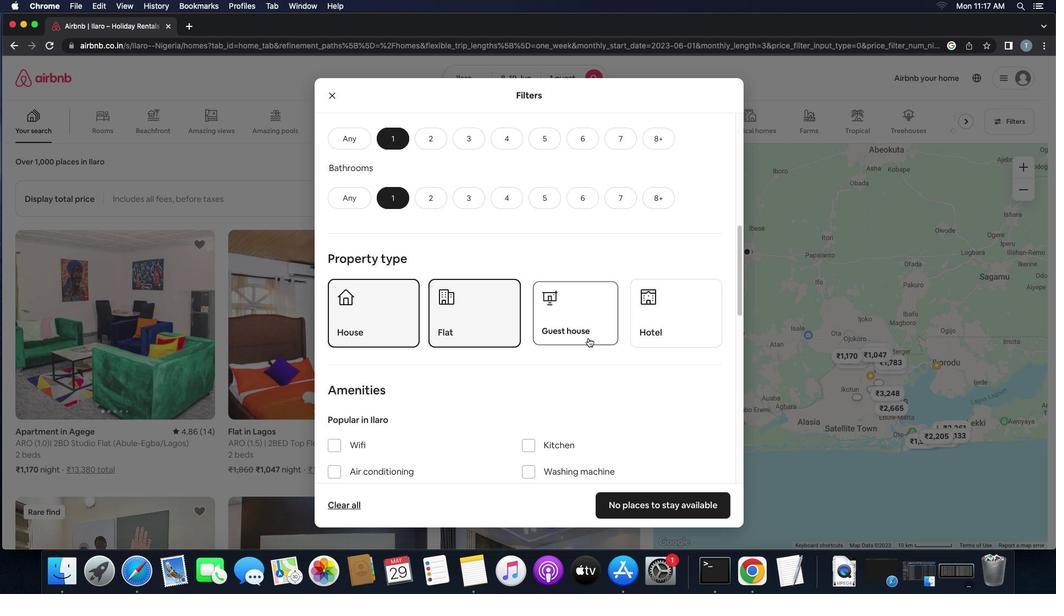 
Action: Mouse moved to (682, 333)
Screenshot: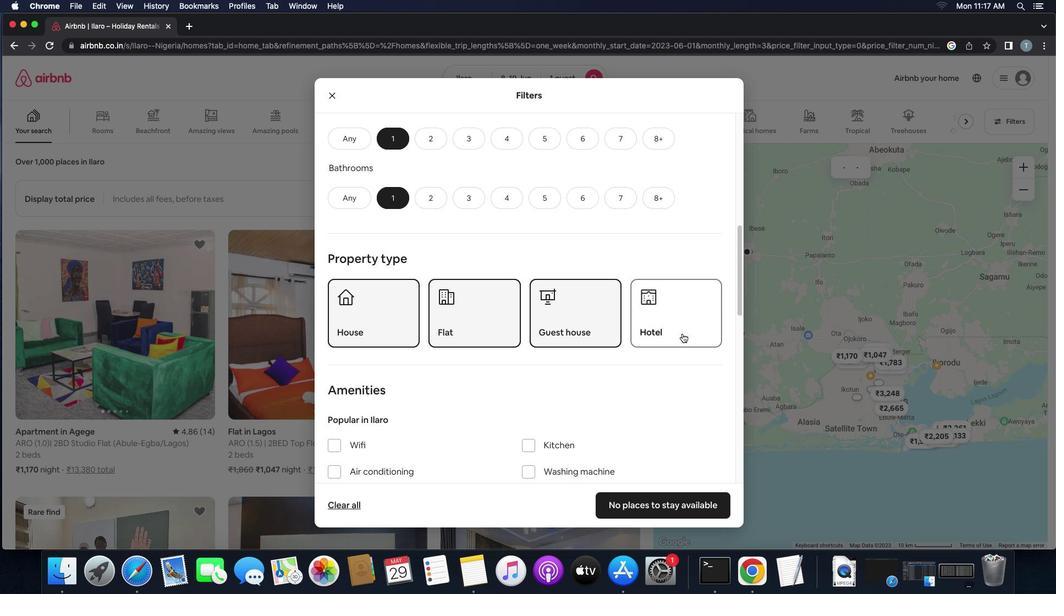 
Action: Mouse pressed left at (682, 333)
Screenshot: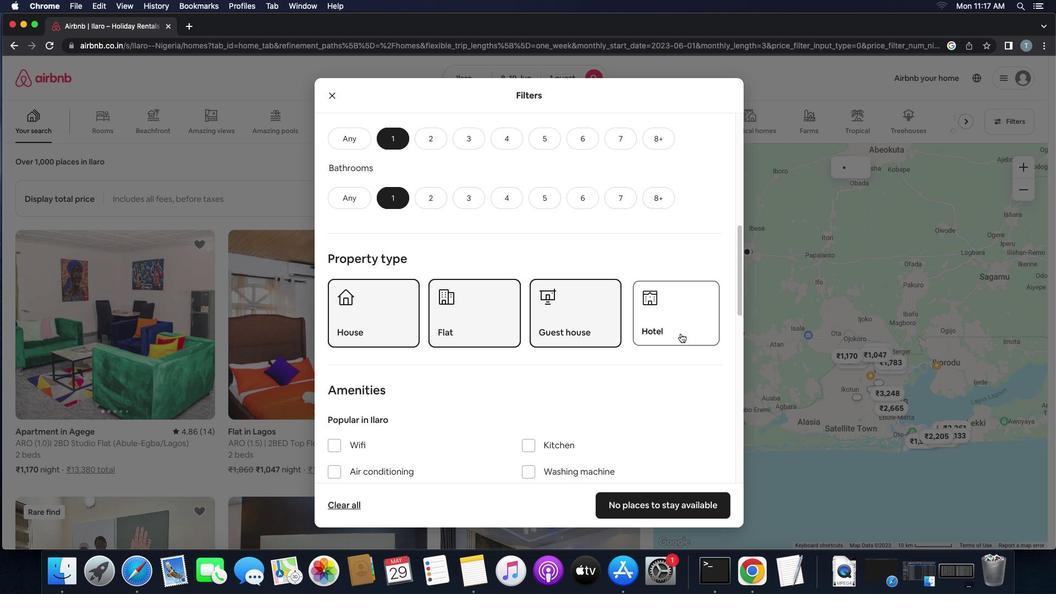 
Action: Mouse moved to (609, 411)
Screenshot: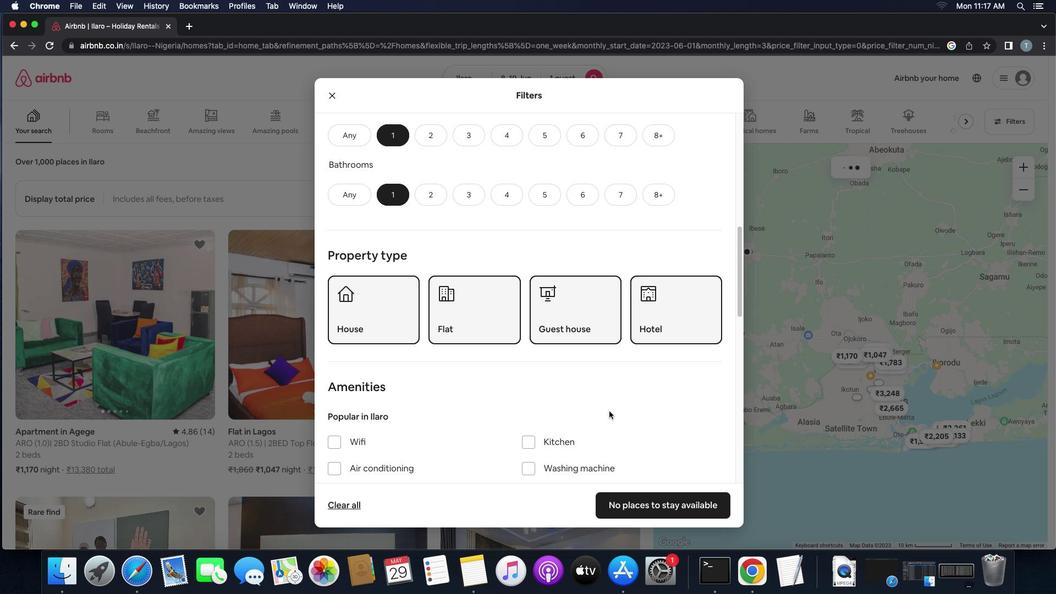
Action: Mouse scrolled (609, 411) with delta (0, 0)
Screenshot: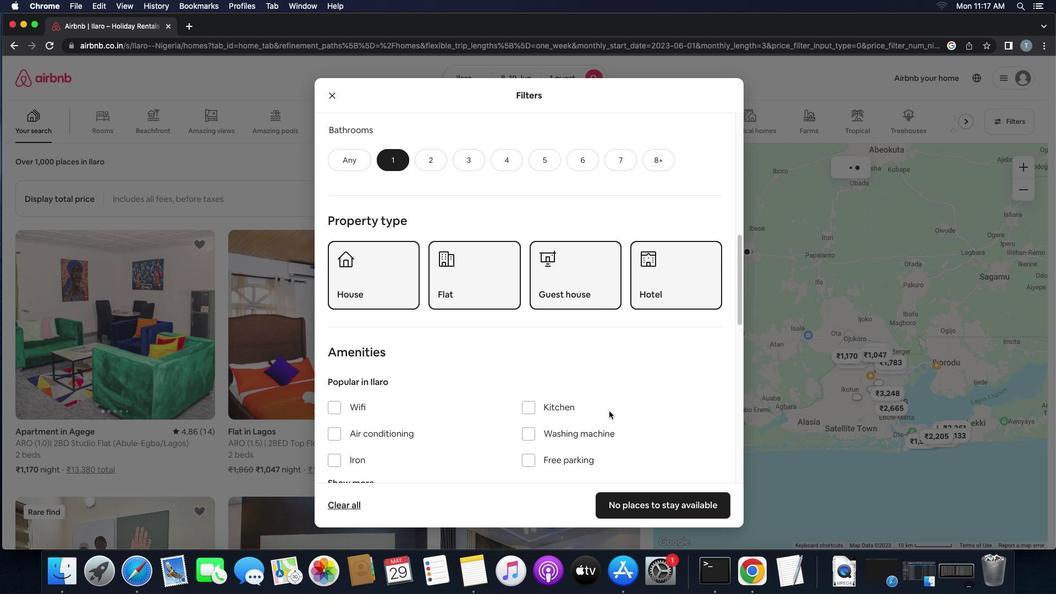 
Action: Mouse scrolled (609, 411) with delta (0, 0)
Screenshot: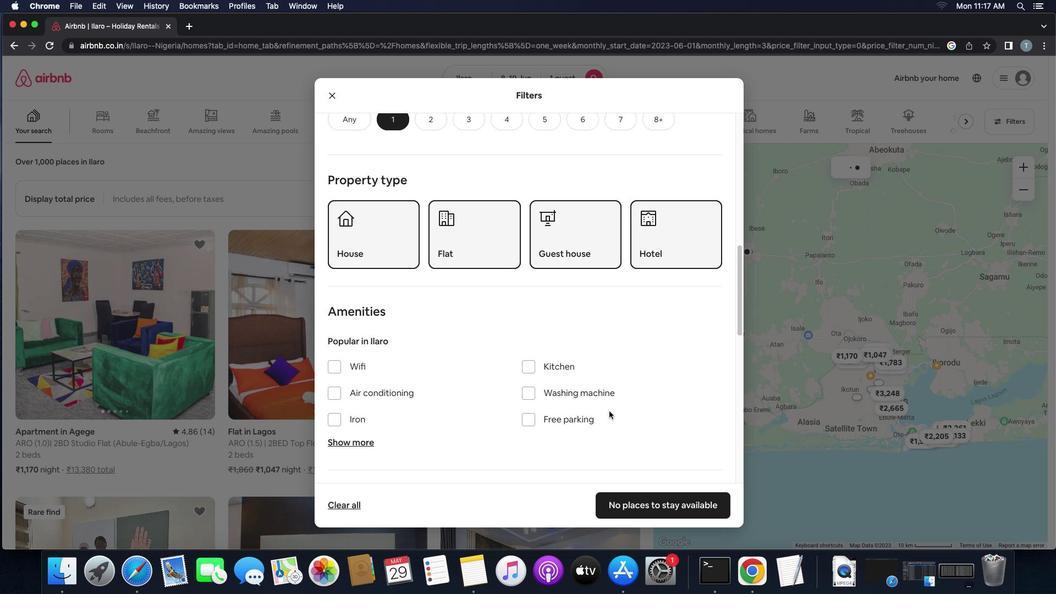 
Action: Mouse scrolled (609, 411) with delta (0, -1)
Screenshot: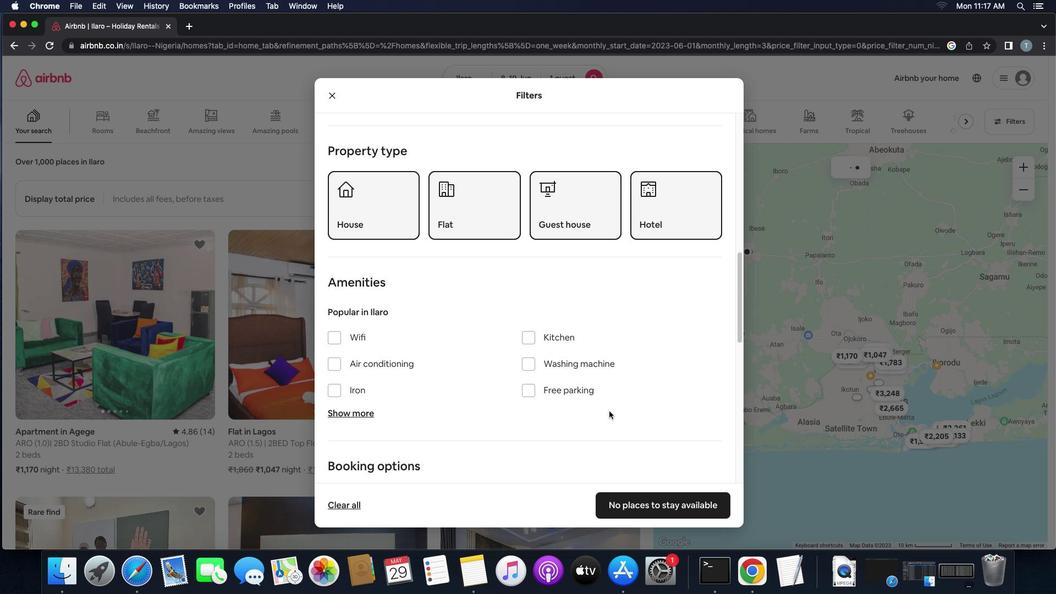 
Action: Mouse scrolled (609, 411) with delta (0, -1)
Screenshot: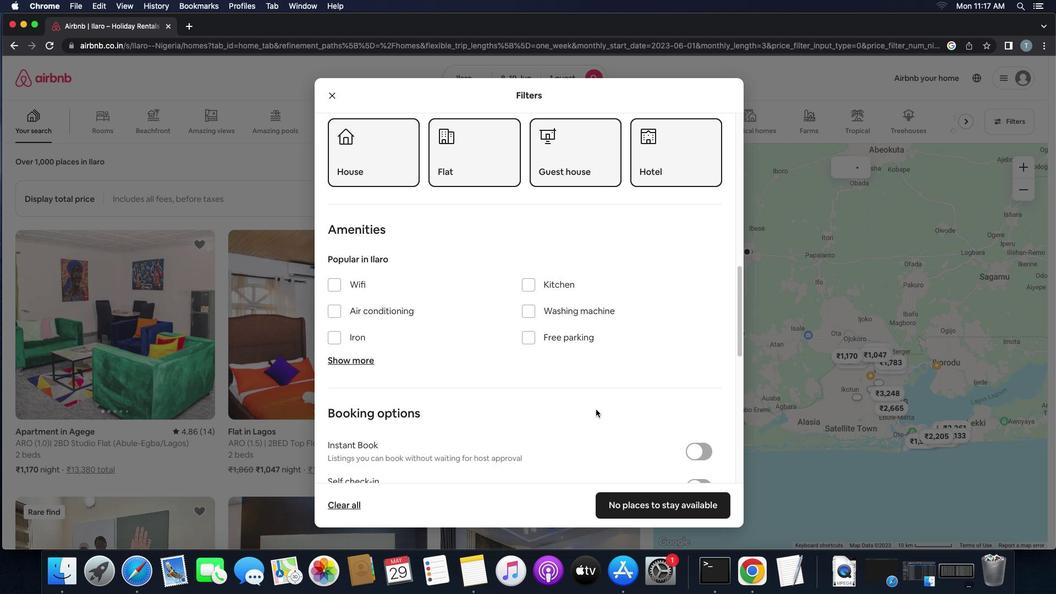 
Action: Mouse moved to (342, 383)
Screenshot: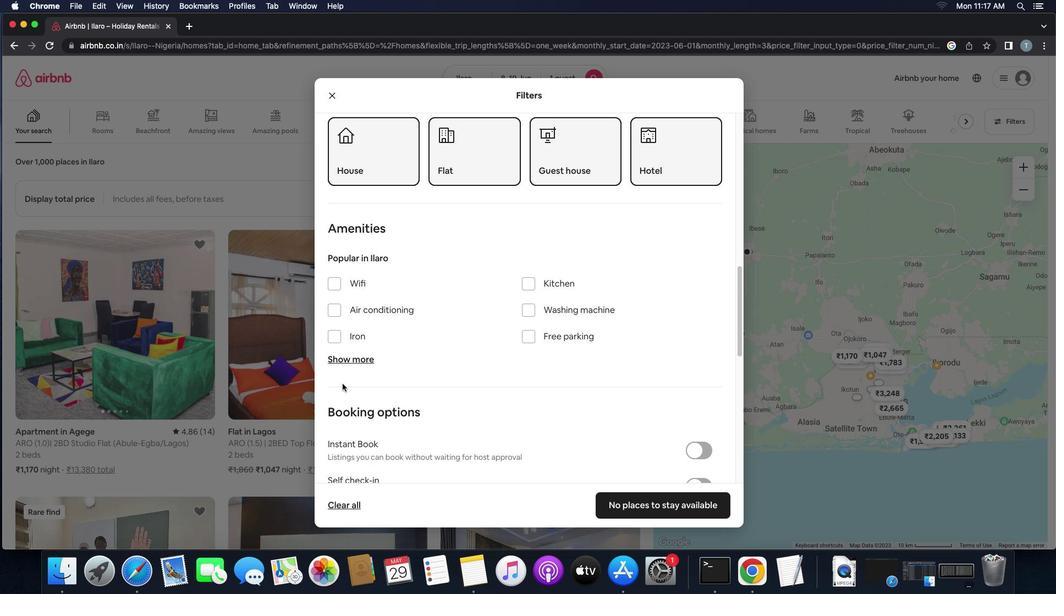 
Action: Mouse scrolled (342, 383) with delta (0, 0)
Screenshot: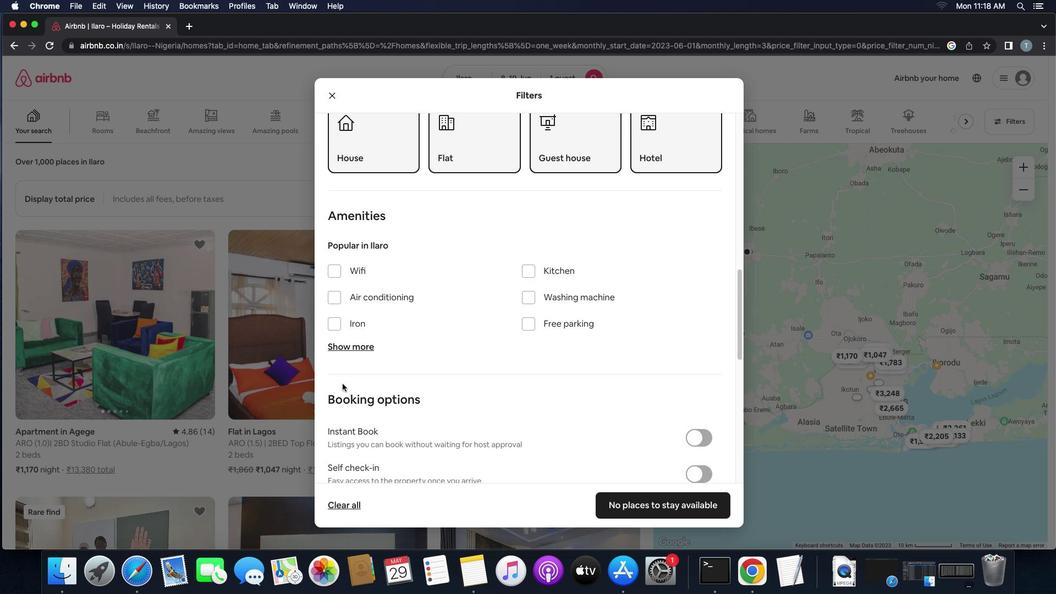 
Action: Mouse scrolled (342, 383) with delta (0, 0)
Screenshot: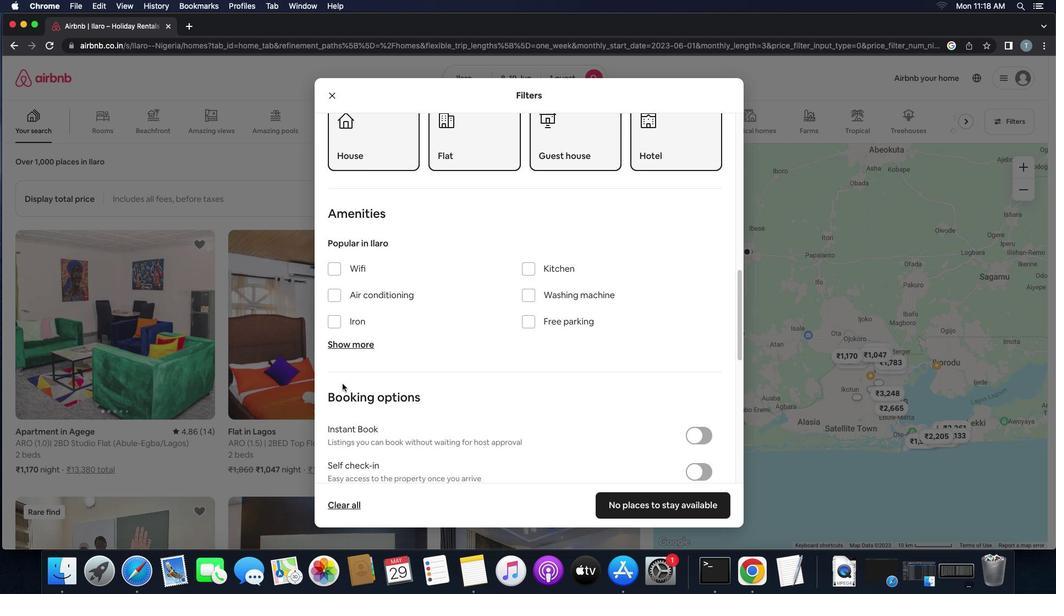 
Action: Mouse moved to (440, 407)
Screenshot: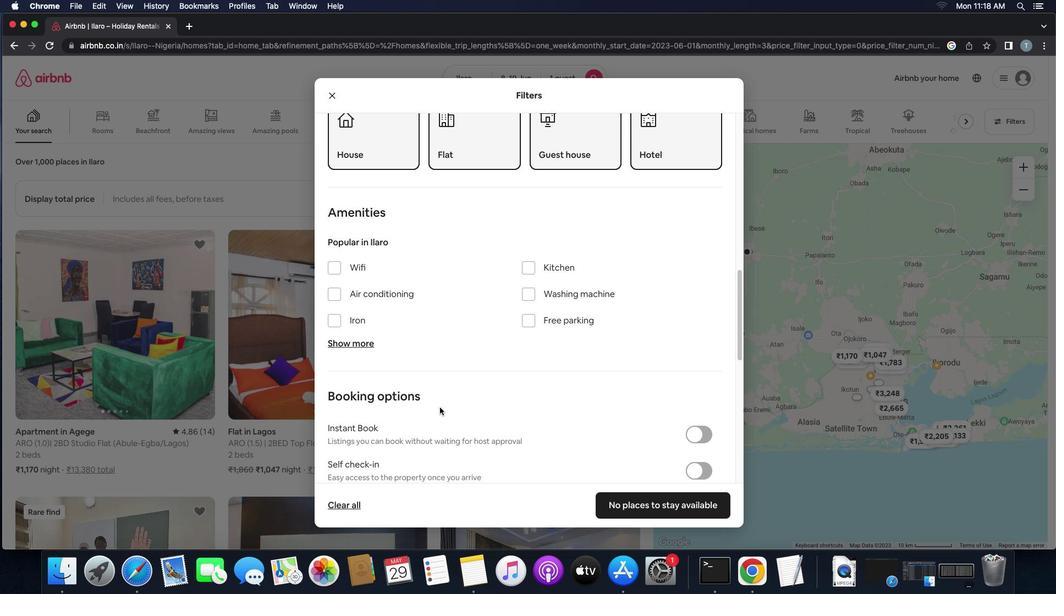 
Action: Mouse scrolled (440, 407) with delta (0, 0)
Screenshot: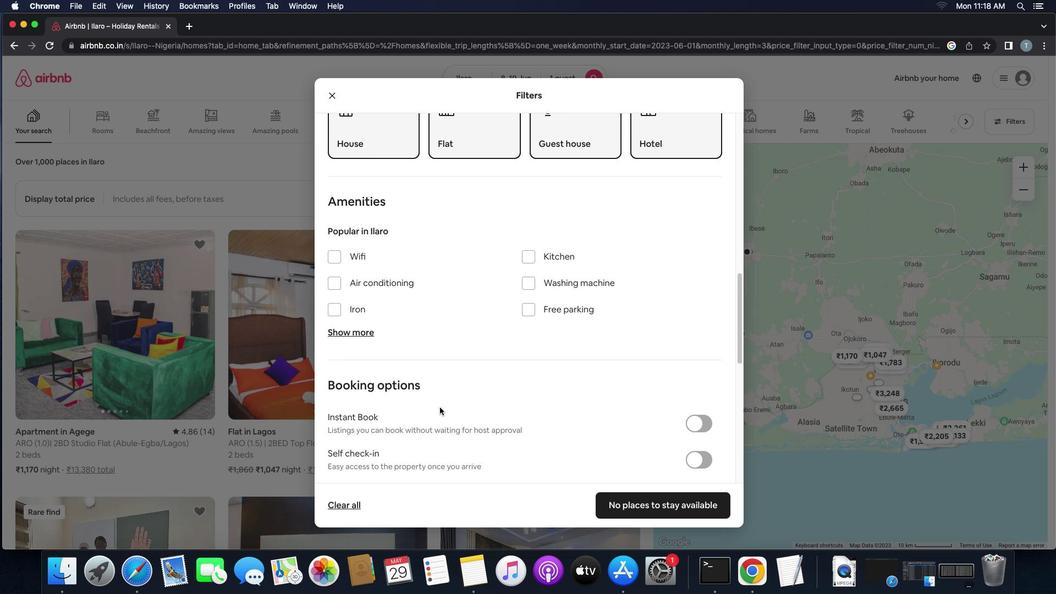
Action: Mouse scrolled (440, 407) with delta (0, 0)
Screenshot: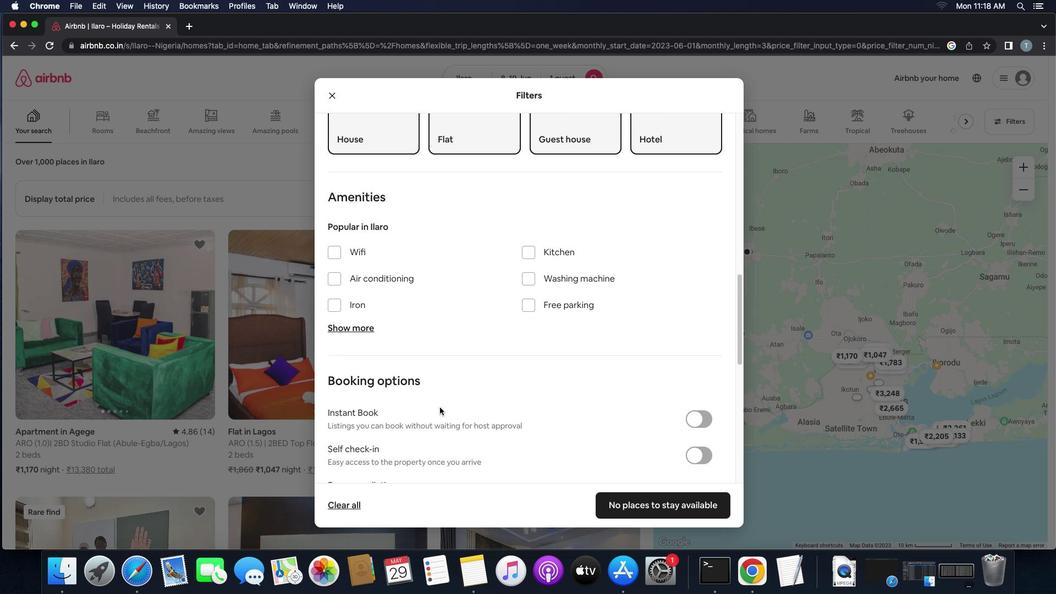 
Action: Mouse moved to (692, 453)
Screenshot: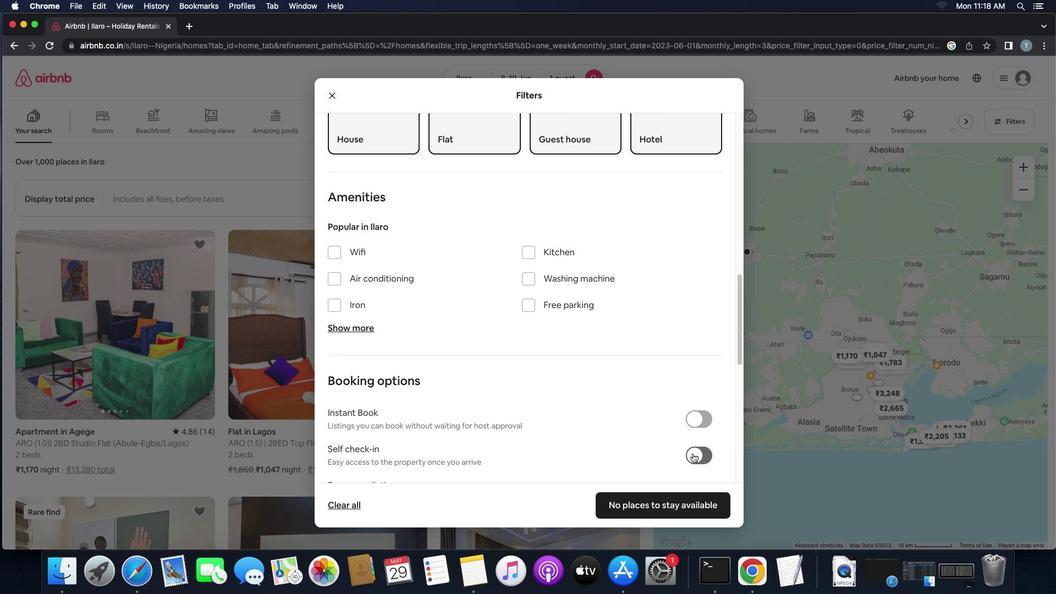 
Action: Mouse pressed left at (692, 453)
Screenshot: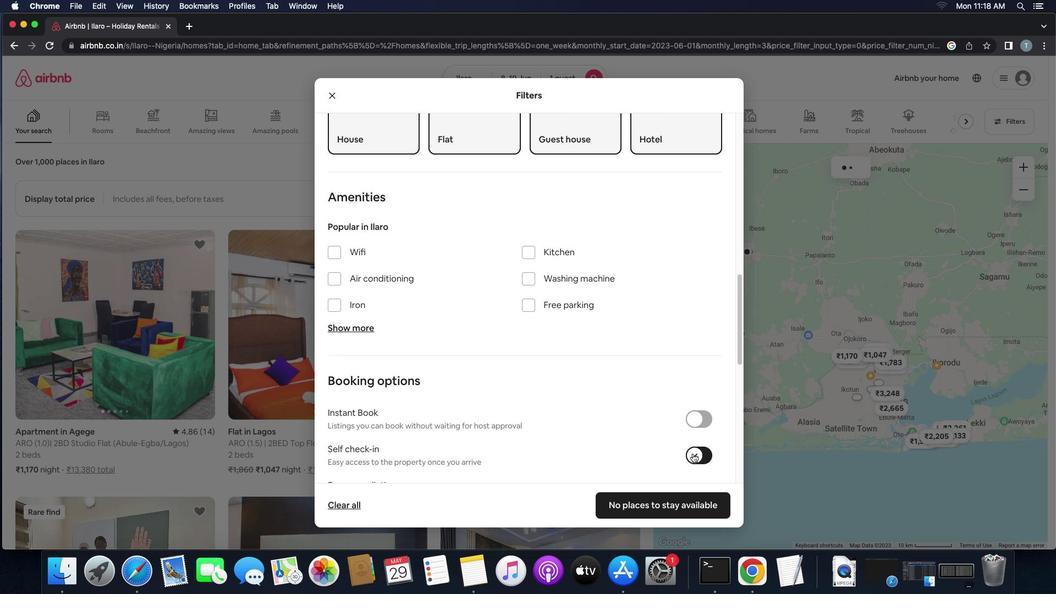 
Action: Mouse moved to (554, 441)
Screenshot: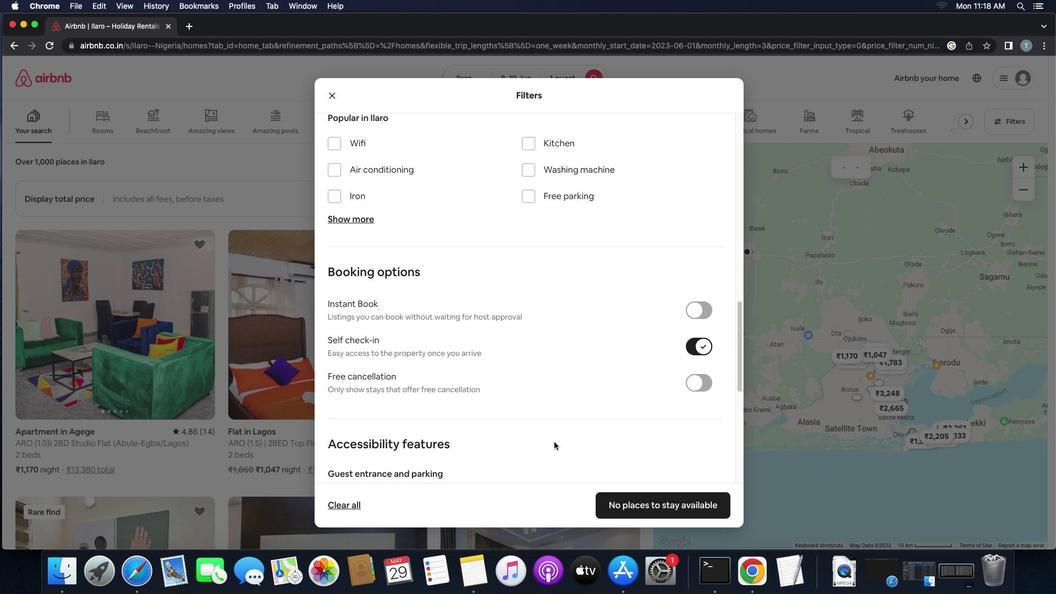 
Action: Mouse scrolled (554, 441) with delta (0, 0)
Screenshot: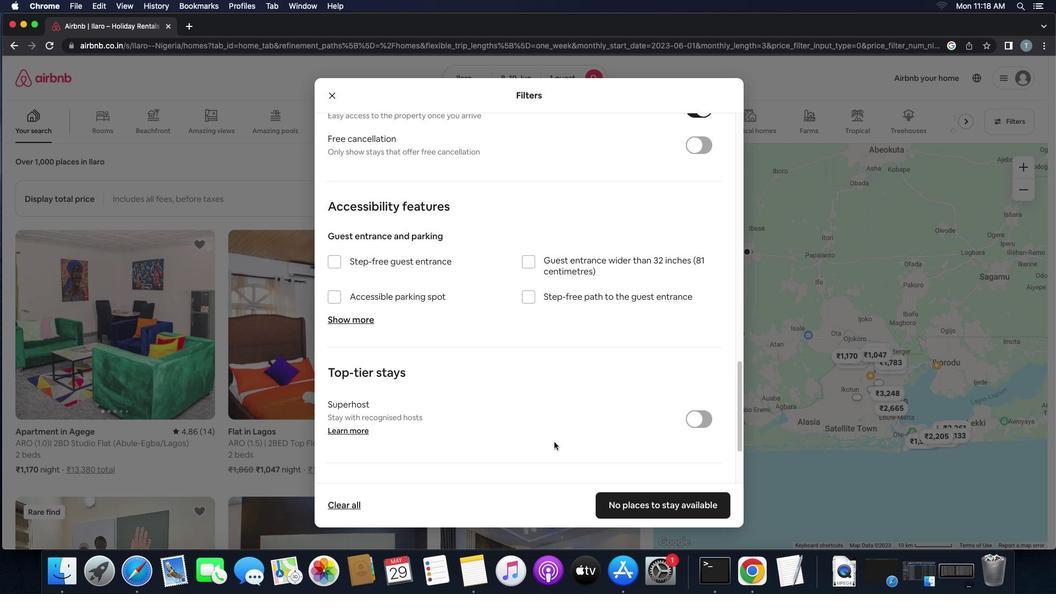 
Action: Mouse scrolled (554, 441) with delta (0, 0)
Screenshot: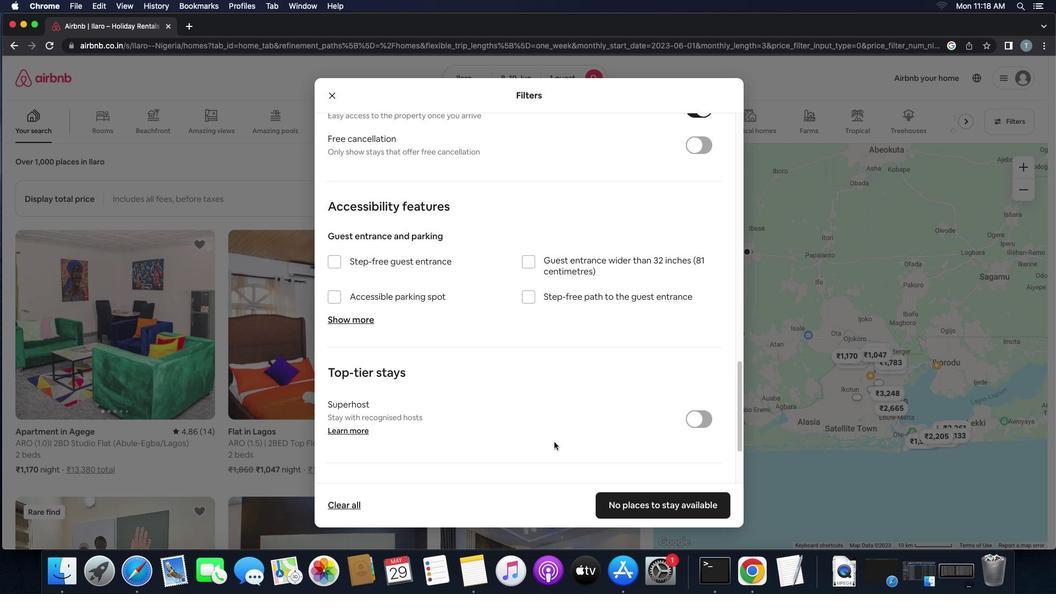 
Action: Mouse scrolled (554, 441) with delta (0, -1)
Screenshot: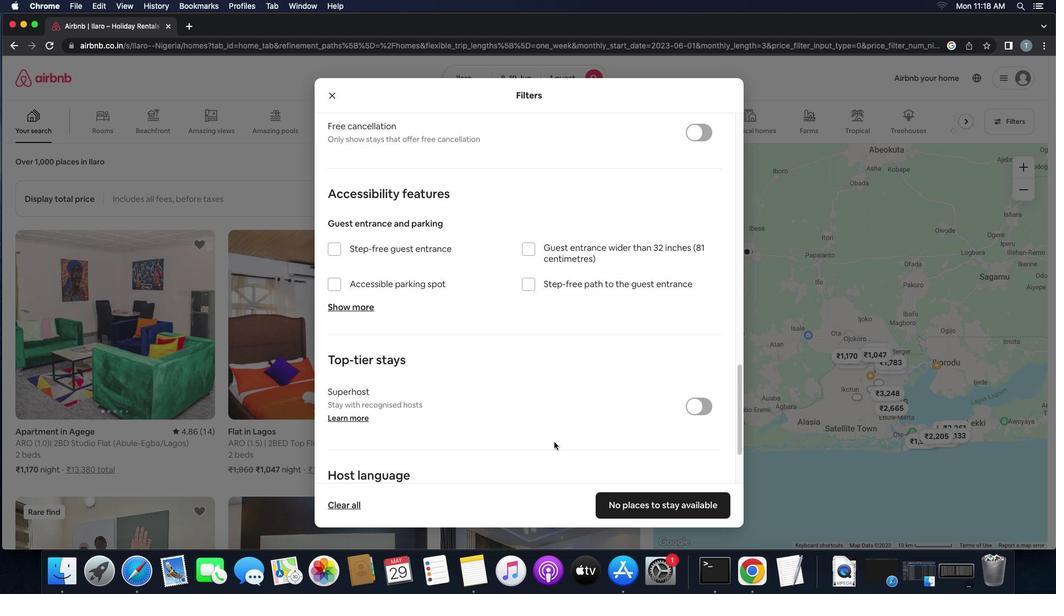 
Action: Mouse scrolled (554, 441) with delta (0, -2)
Screenshot: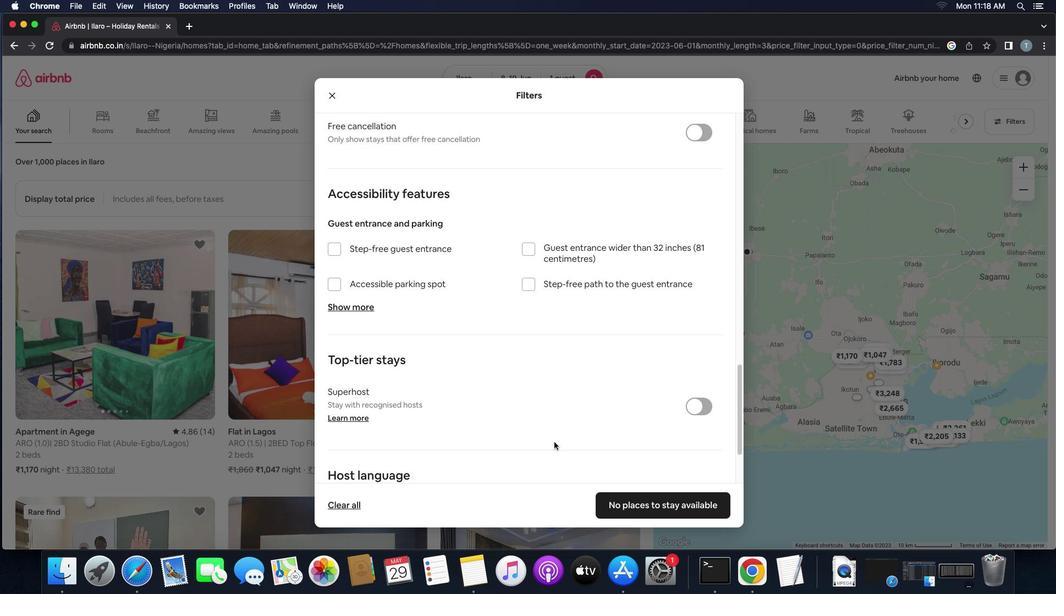 
Action: Mouse scrolled (554, 441) with delta (0, -2)
Screenshot: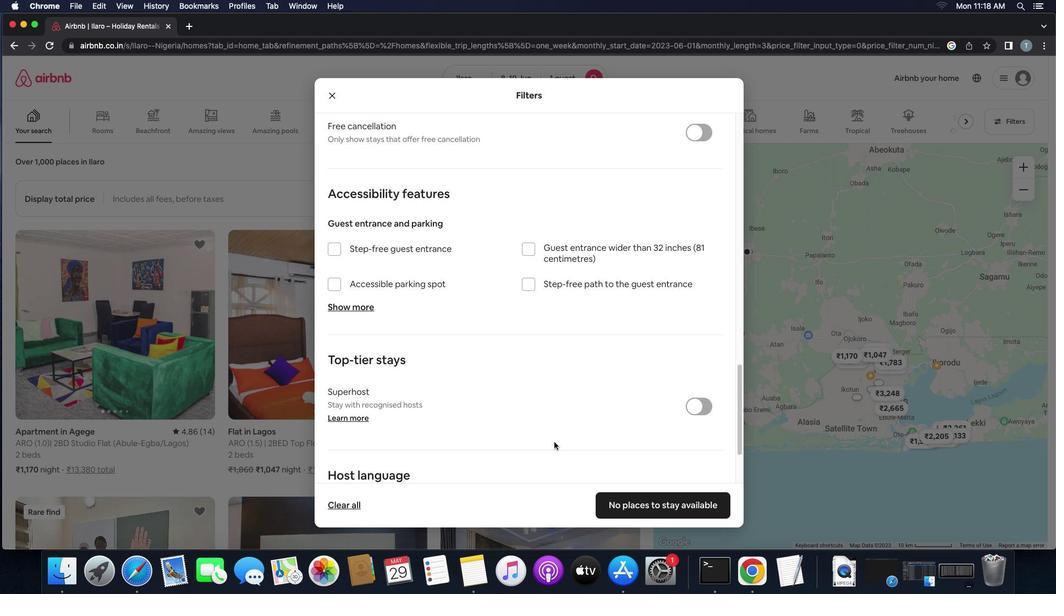 
Action: Mouse moved to (524, 416)
Screenshot: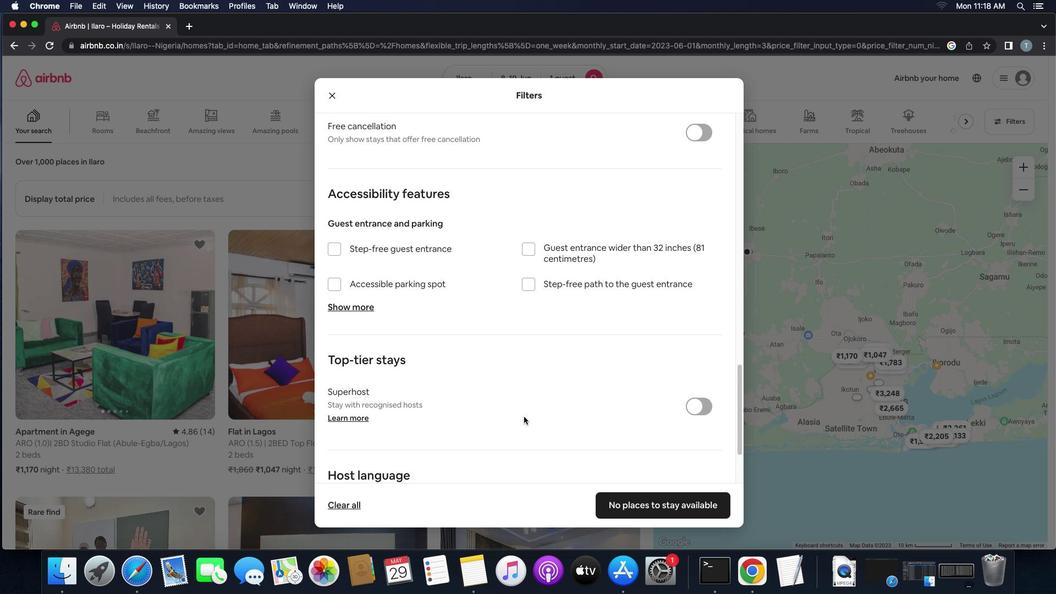 
Action: Mouse scrolled (524, 416) with delta (0, 0)
Screenshot: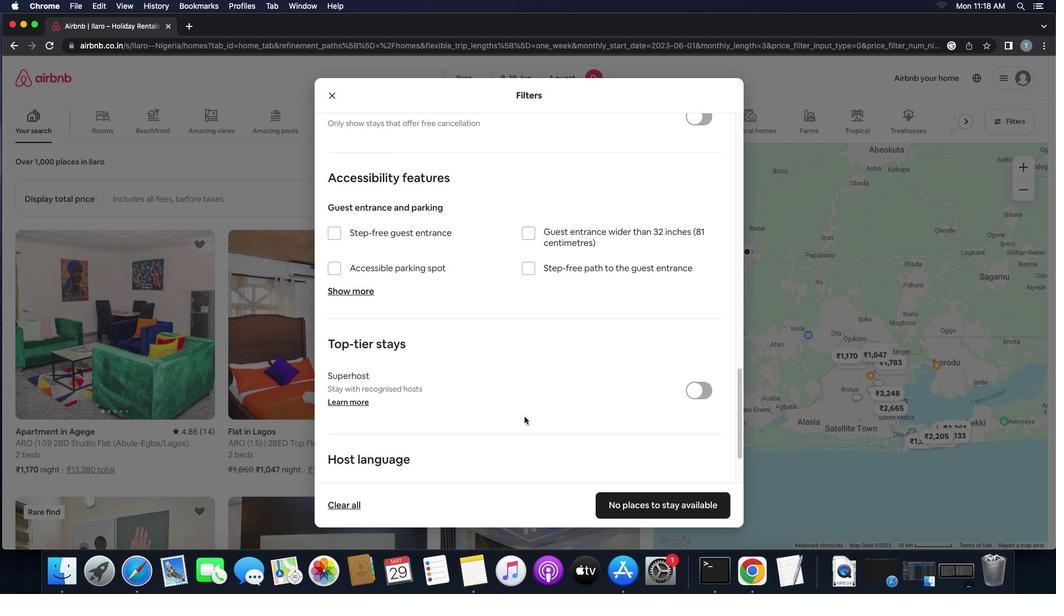 
Action: Mouse scrolled (524, 416) with delta (0, 0)
Screenshot: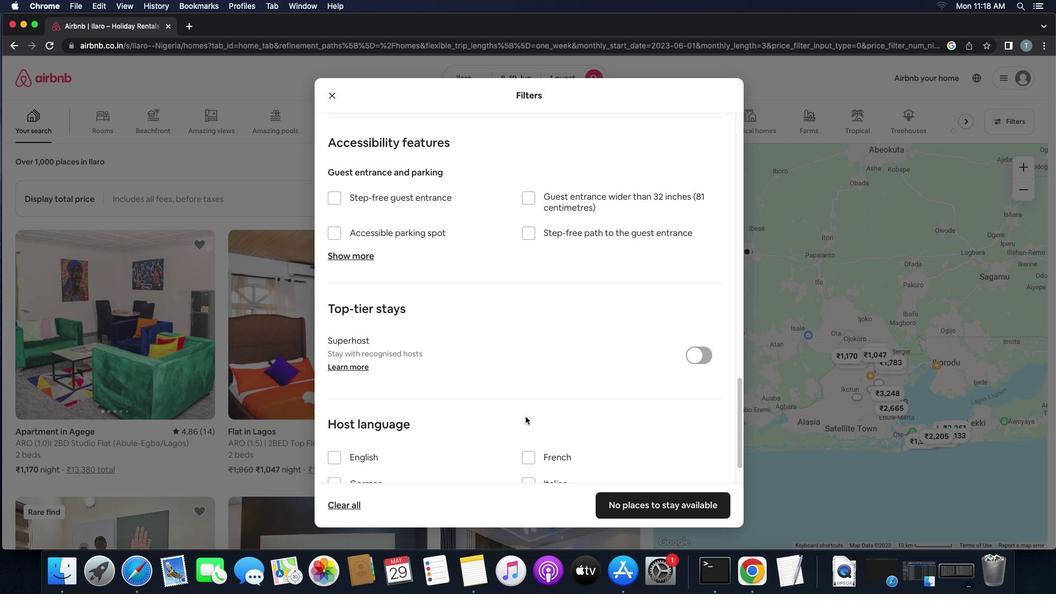 
Action: Mouse scrolled (524, 416) with delta (0, -1)
Screenshot: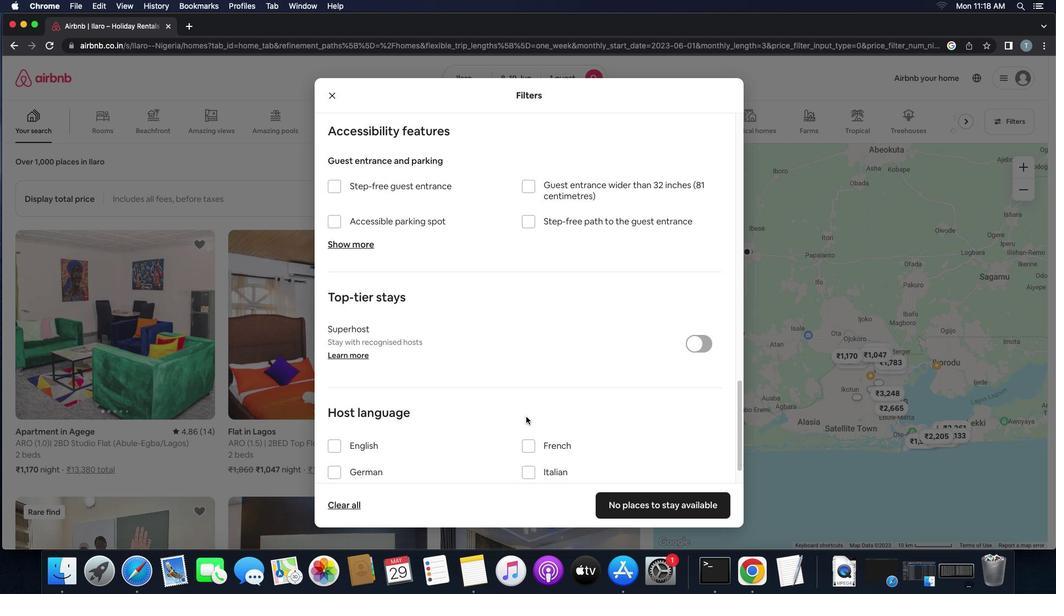 
Action: Mouse moved to (524, 417)
Screenshot: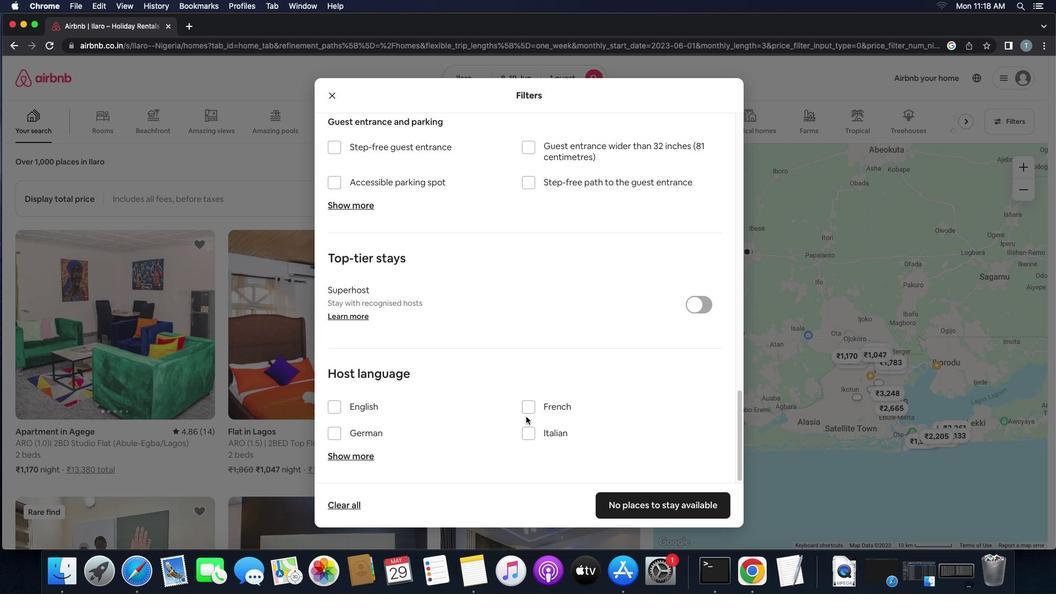 
Action: Mouse scrolled (524, 417) with delta (0, -1)
Screenshot: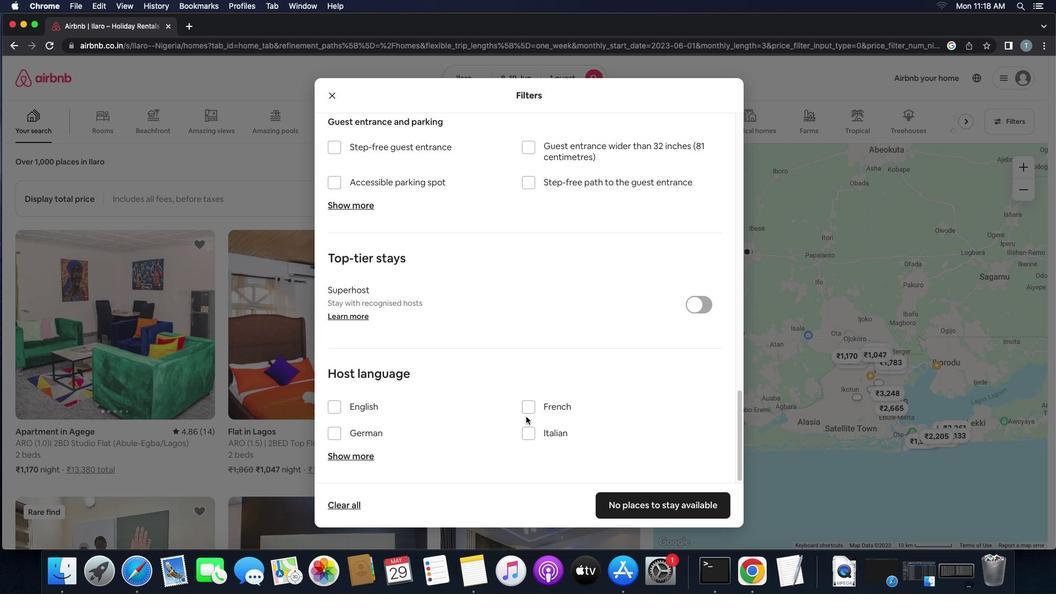 
Action: Mouse moved to (526, 417)
Screenshot: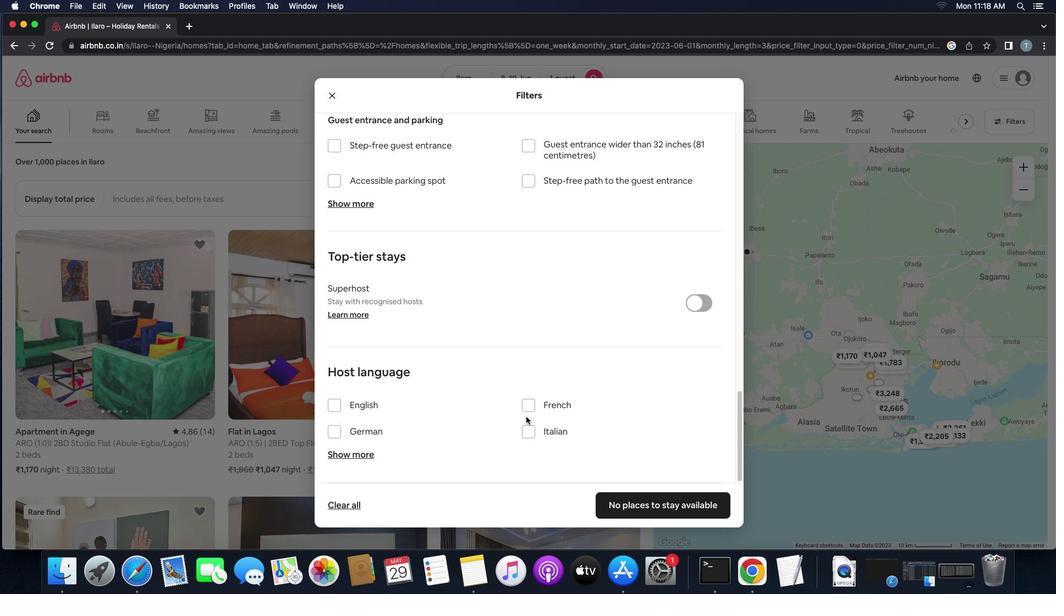 
Action: Mouse scrolled (526, 417) with delta (0, -1)
Screenshot: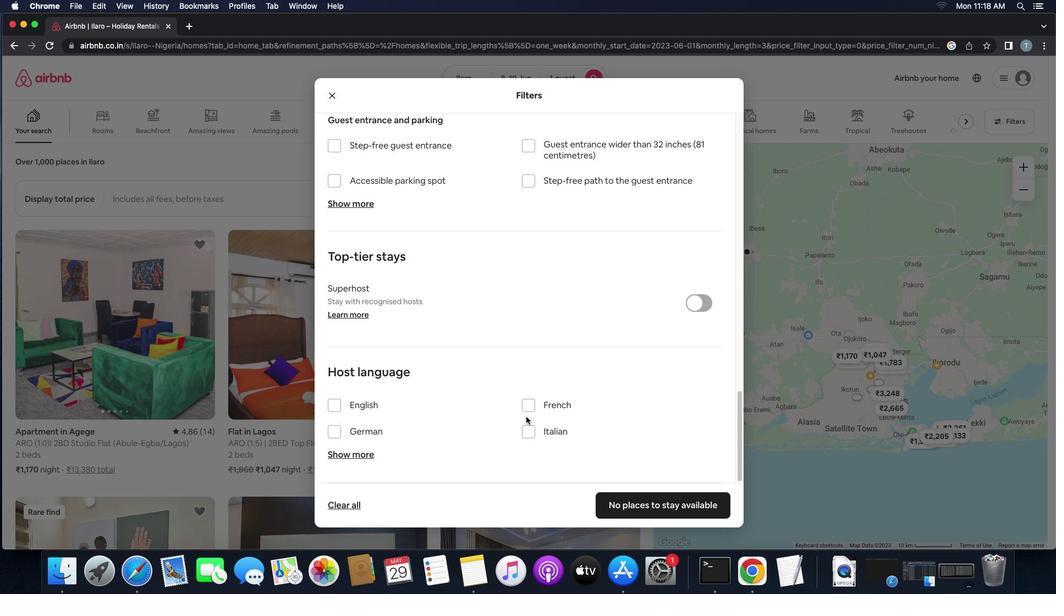 
Action: Mouse moved to (339, 406)
Screenshot: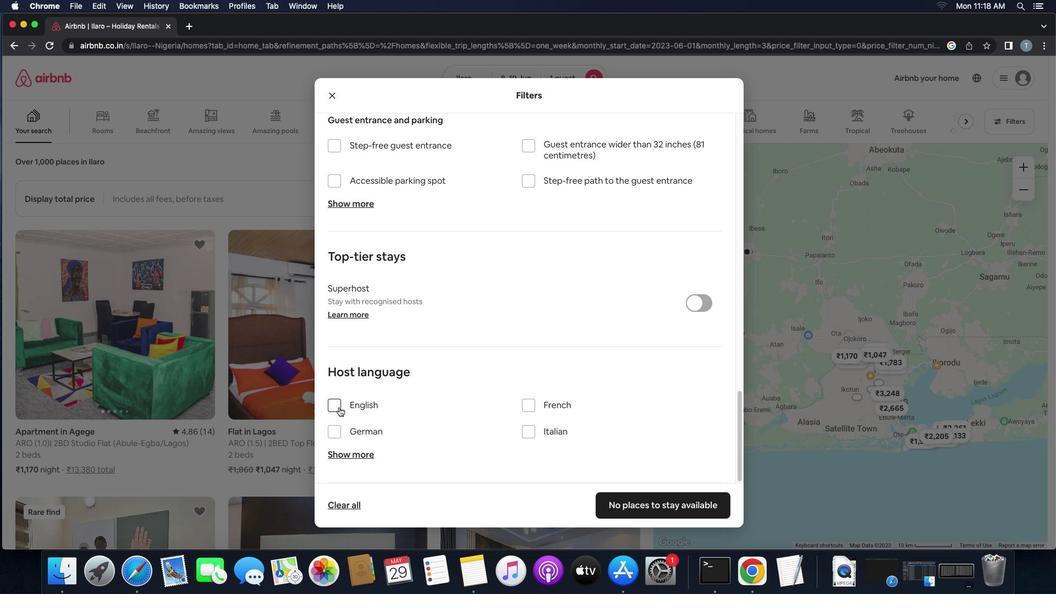 
Action: Mouse pressed left at (339, 406)
Screenshot: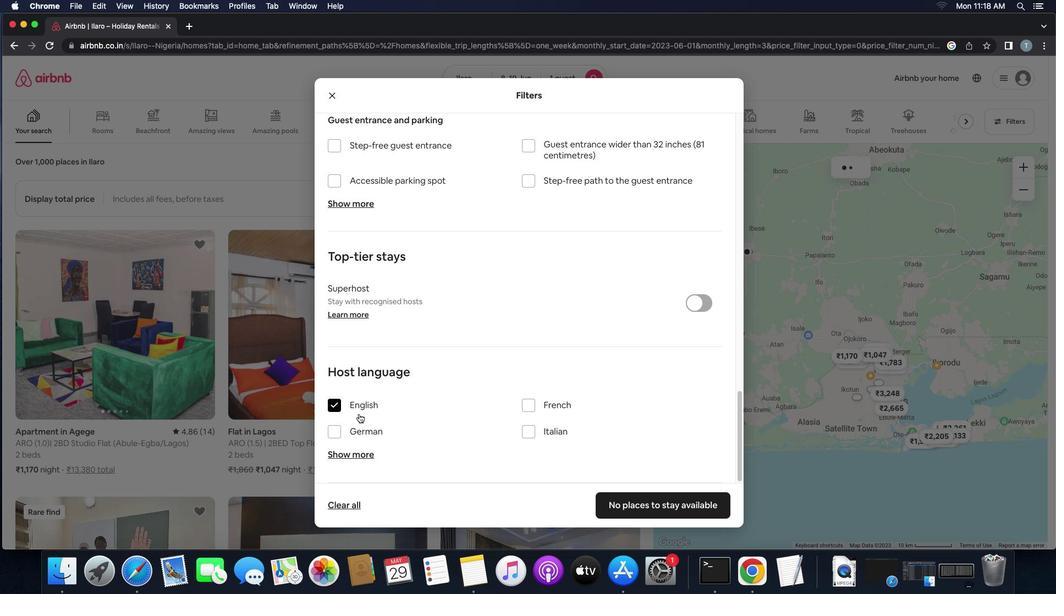 
Action: Mouse moved to (636, 505)
Screenshot: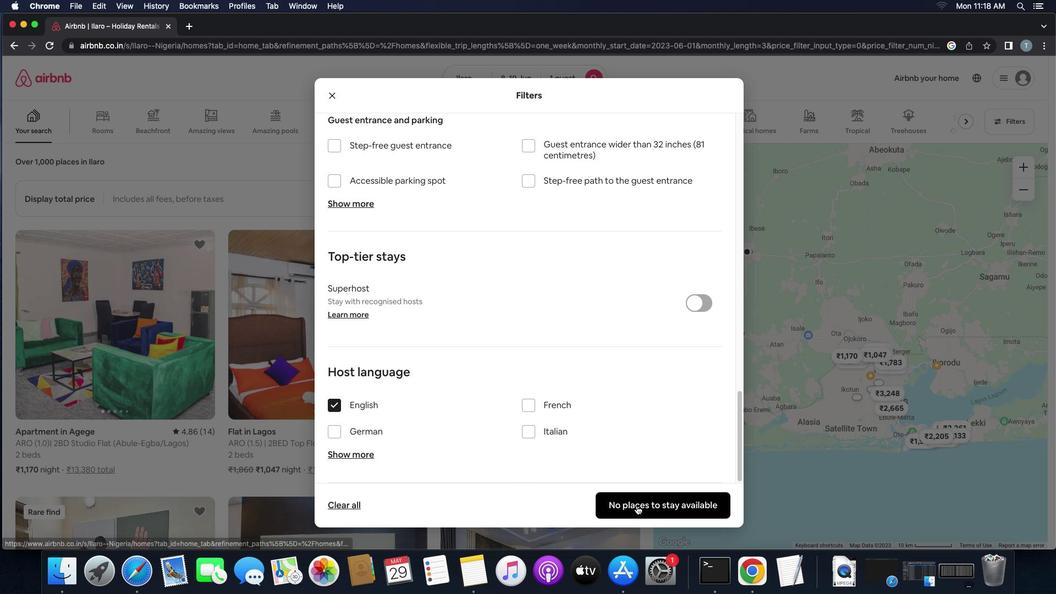 
Action: Mouse pressed left at (636, 505)
Screenshot: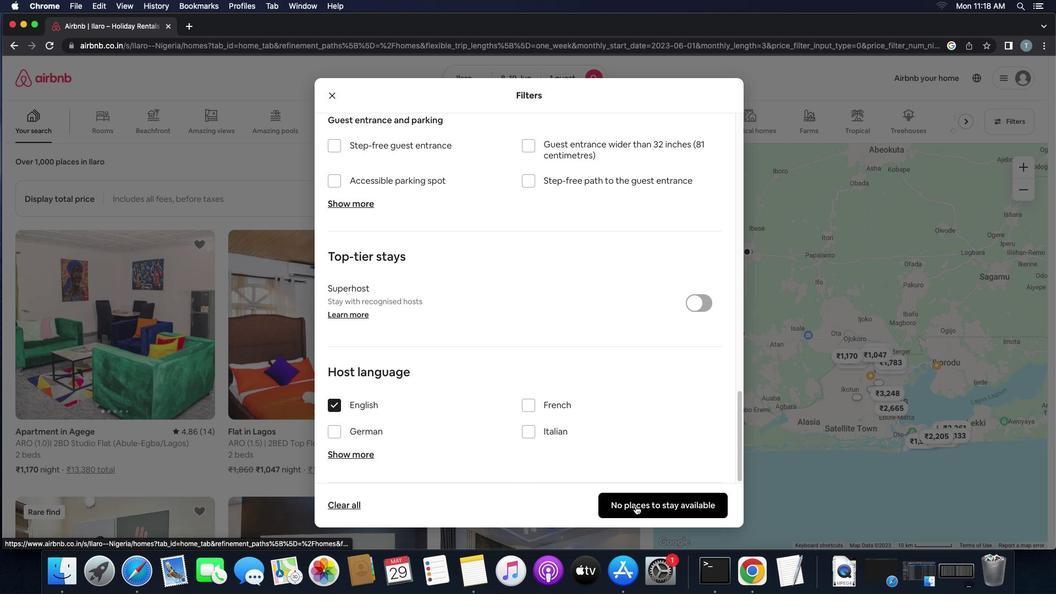 
Action: Mouse moved to (450, 263)
Screenshot: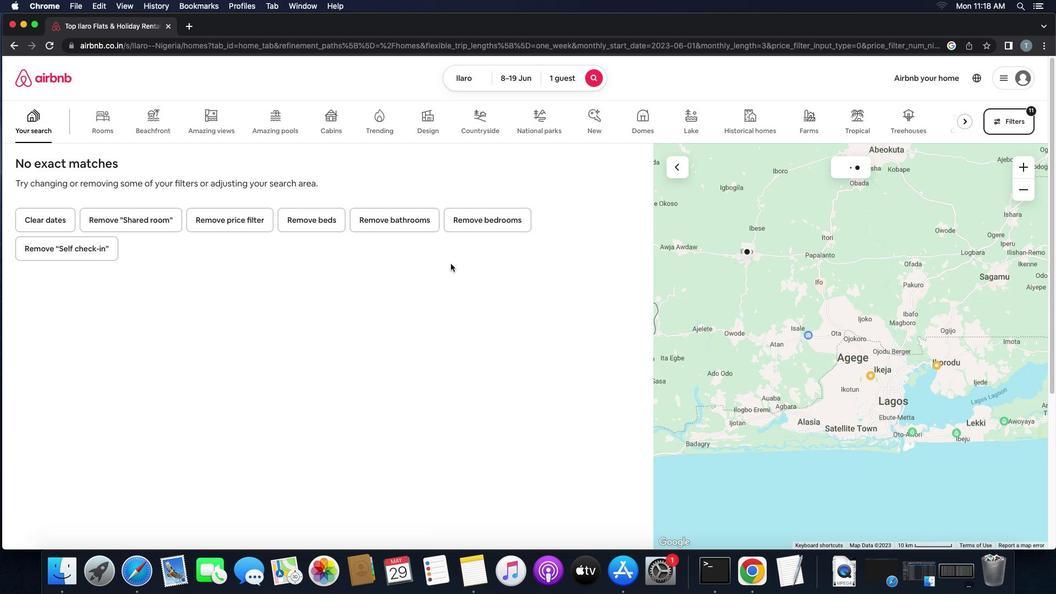 
